 Task: Send the message to the host of Terlingua, Texas, US- Hello! I'm interested in your listing for 01/Dec/2023. Is it still available during that time?.
Action: Mouse moved to (368, 148)
Screenshot: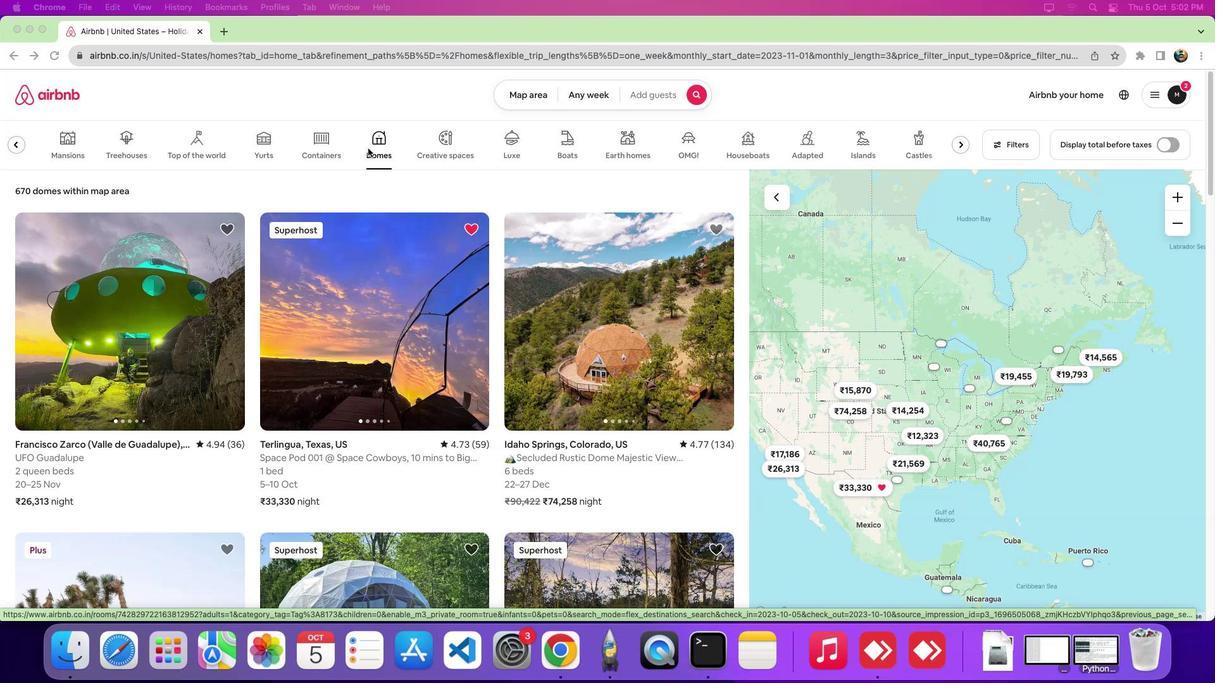 
Action: Mouse pressed left at (368, 148)
Screenshot: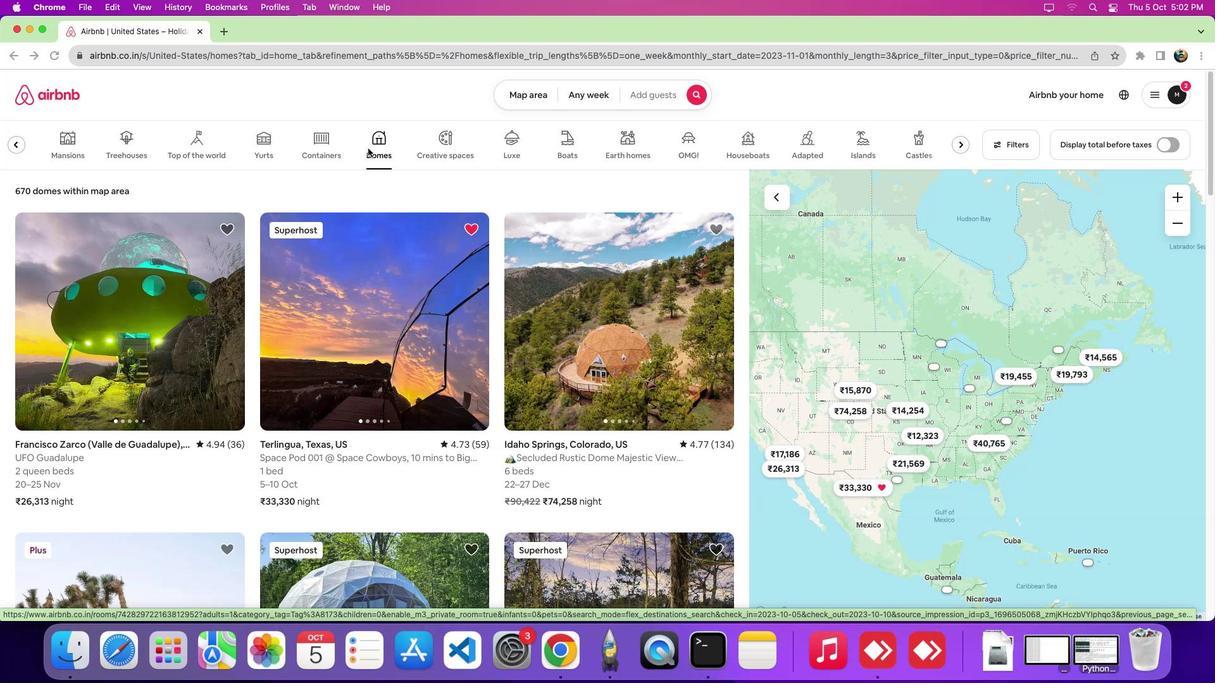 
Action: Mouse moved to (390, 345)
Screenshot: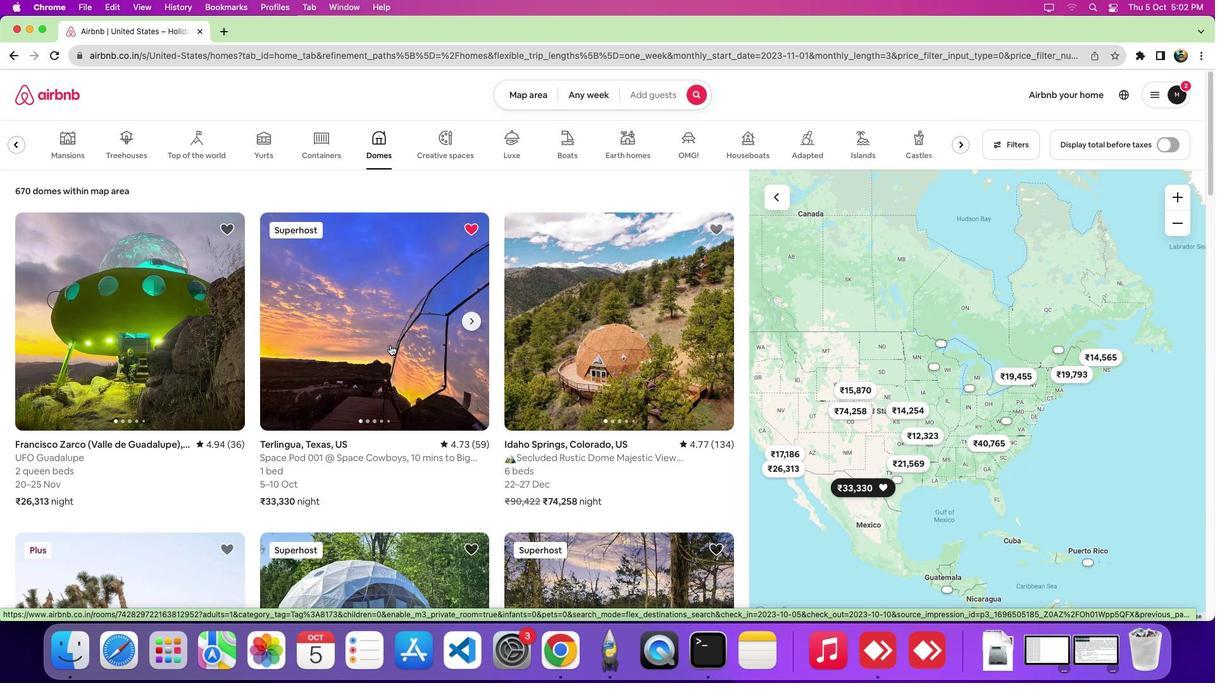 
Action: Mouse pressed left at (390, 345)
Screenshot: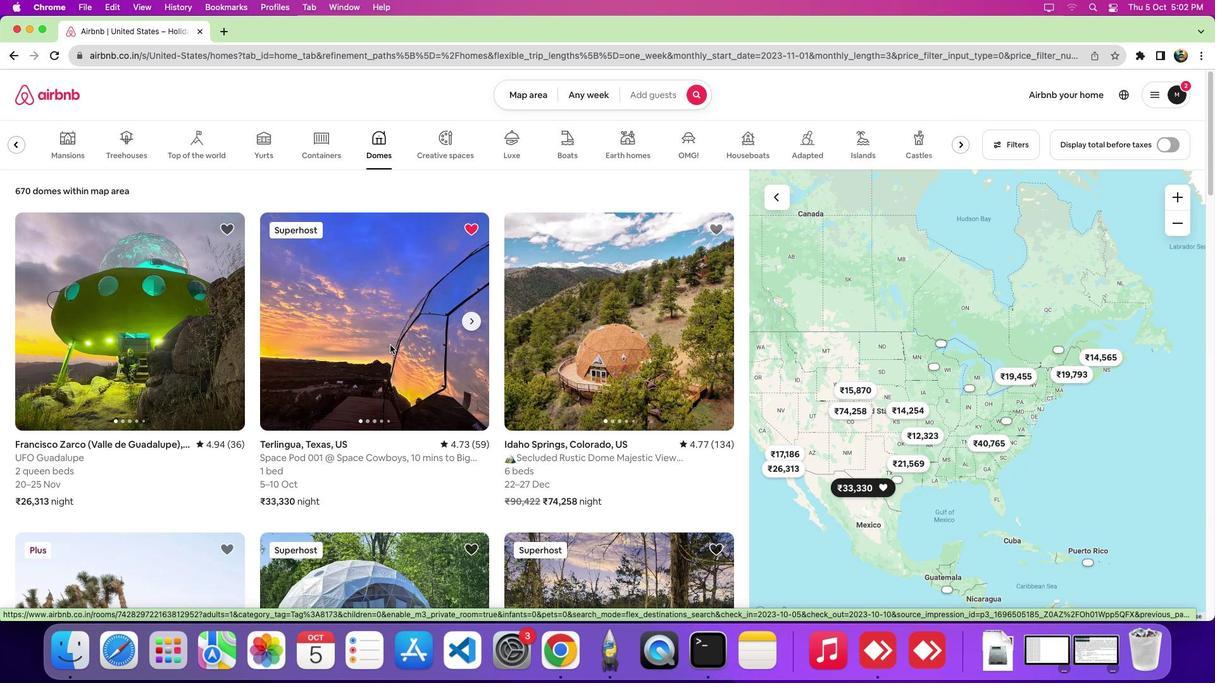 
Action: Mouse moved to (714, 330)
Screenshot: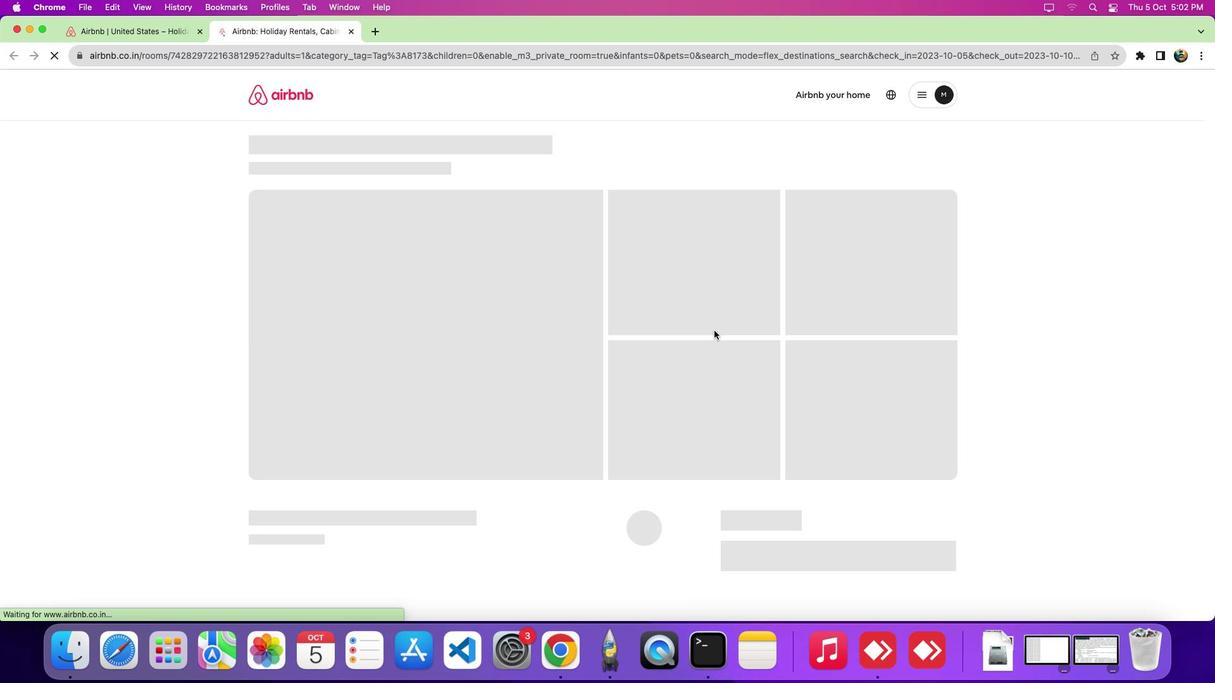 
Action: Mouse scrolled (714, 330) with delta (0, 0)
Screenshot: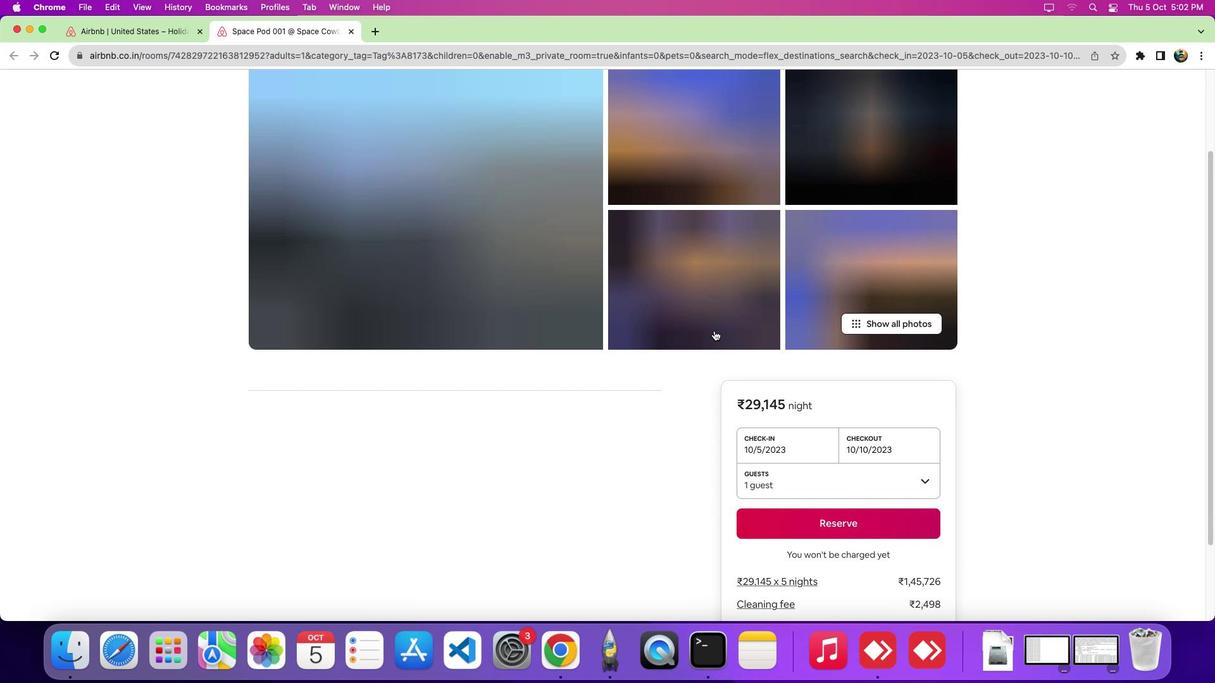 
Action: Mouse scrolled (714, 330) with delta (0, -1)
Screenshot: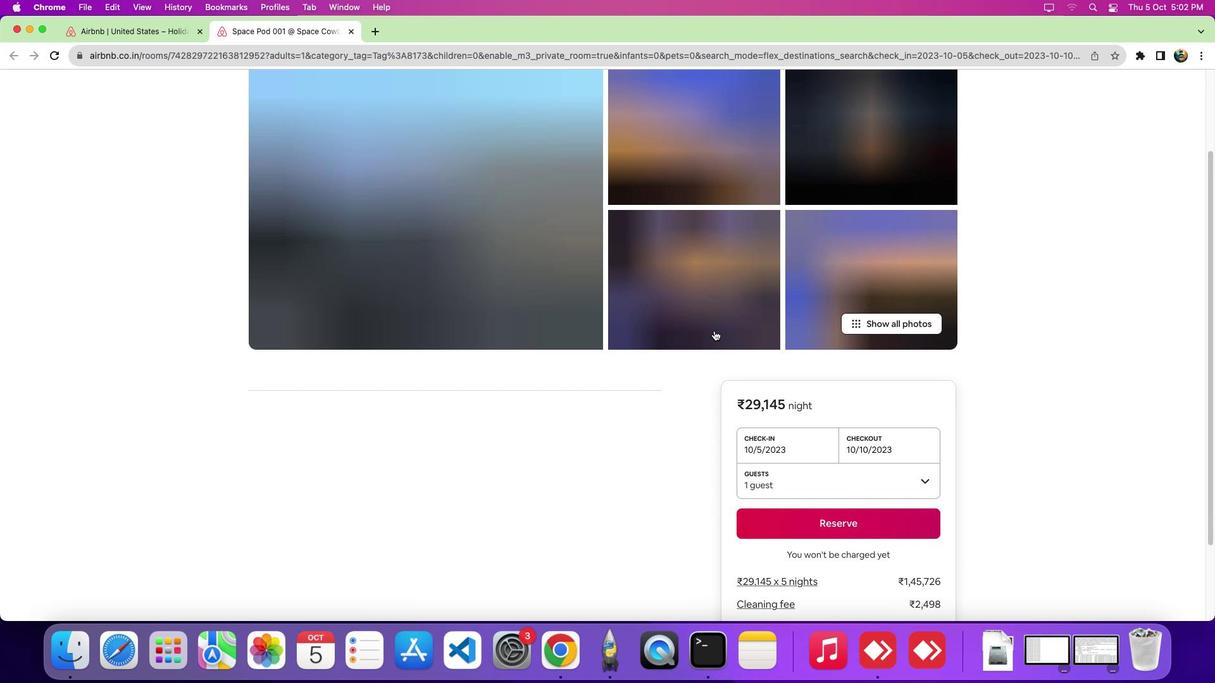 
Action: Mouse scrolled (714, 330) with delta (0, -5)
Screenshot: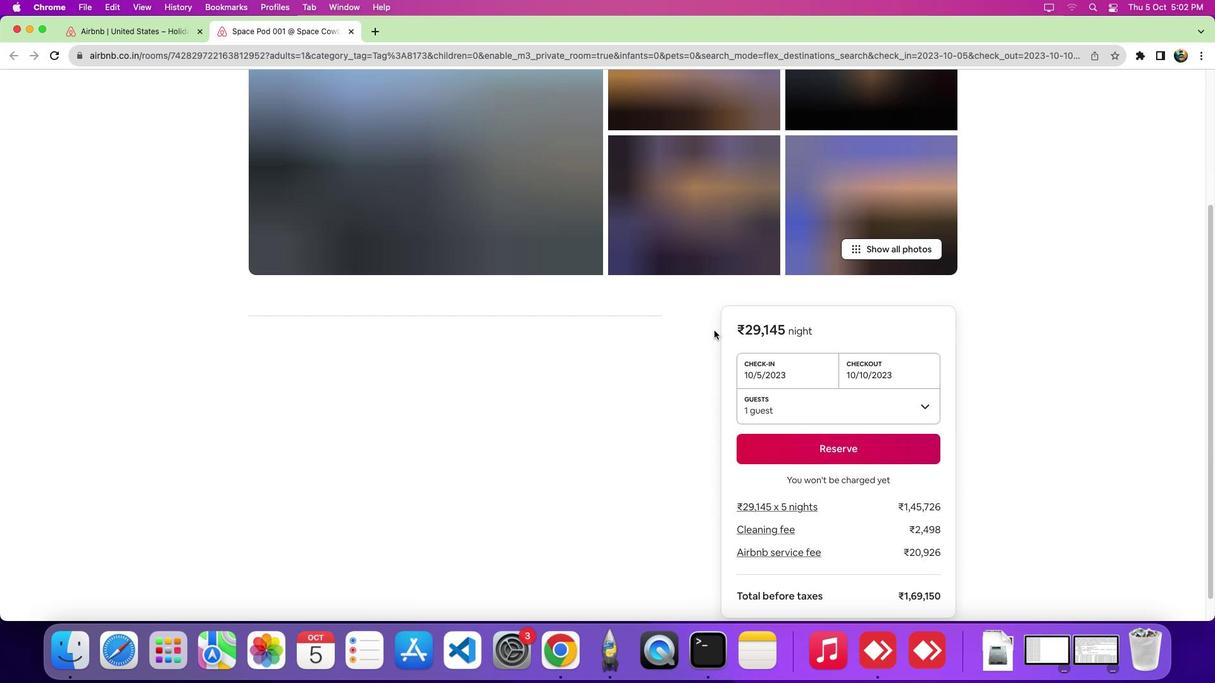 
Action: Mouse scrolled (714, 330) with delta (0, -8)
Screenshot: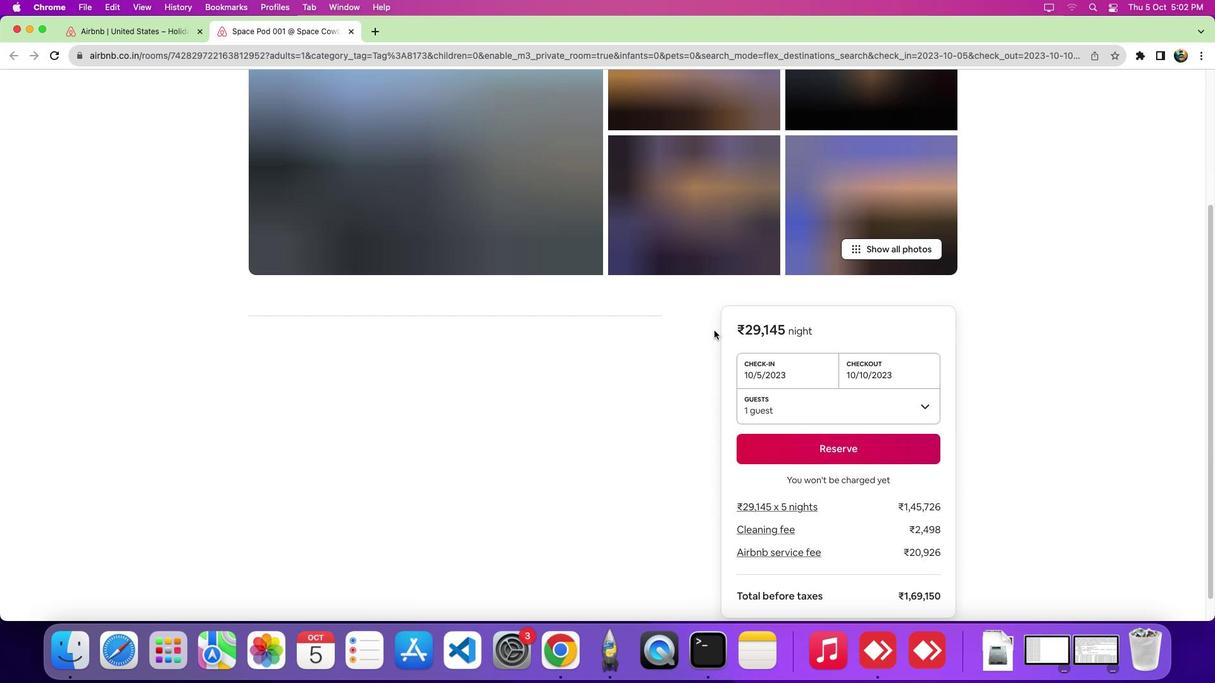
Action: Mouse scrolled (714, 330) with delta (0, -9)
Screenshot: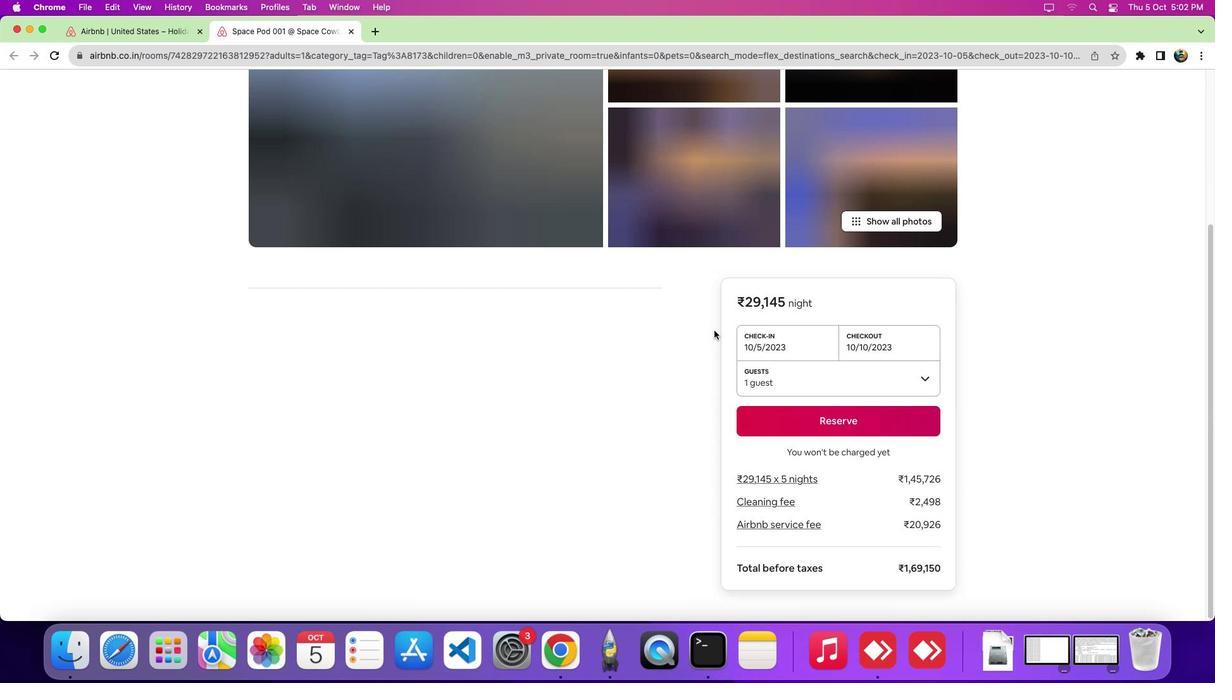 
Action: Mouse scrolled (714, 330) with delta (0, 0)
Screenshot: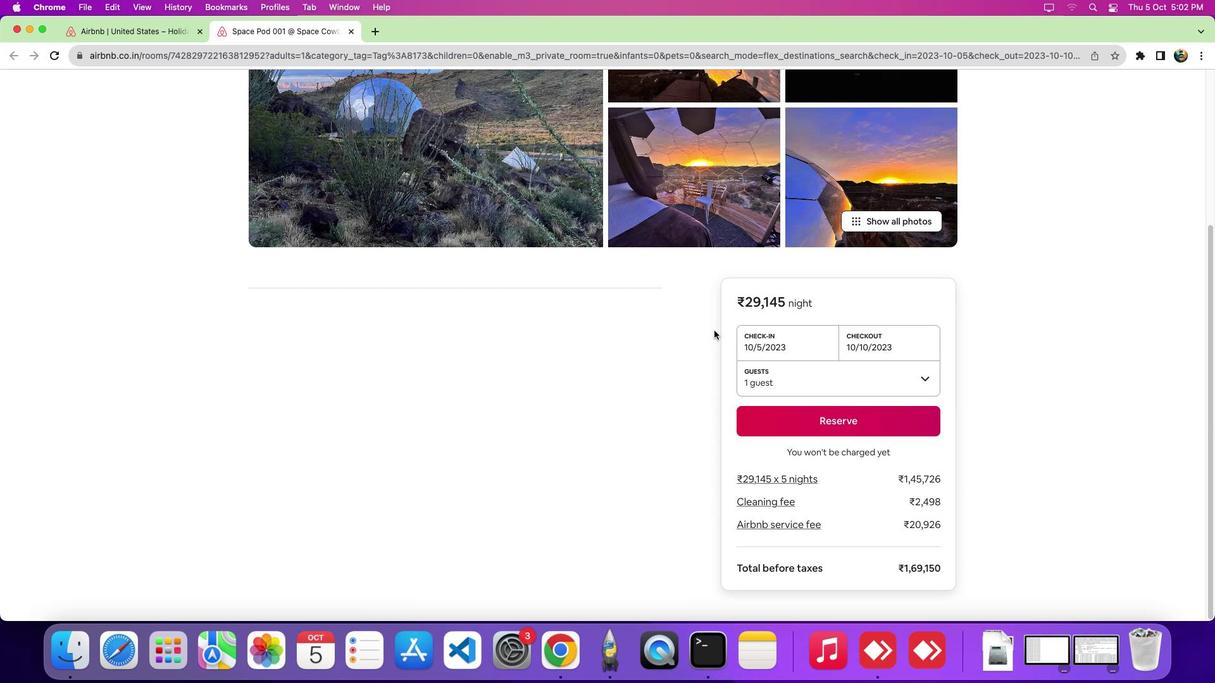
Action: Mouse scrolled (714, 330) with delta (0, -1)
Screenshot: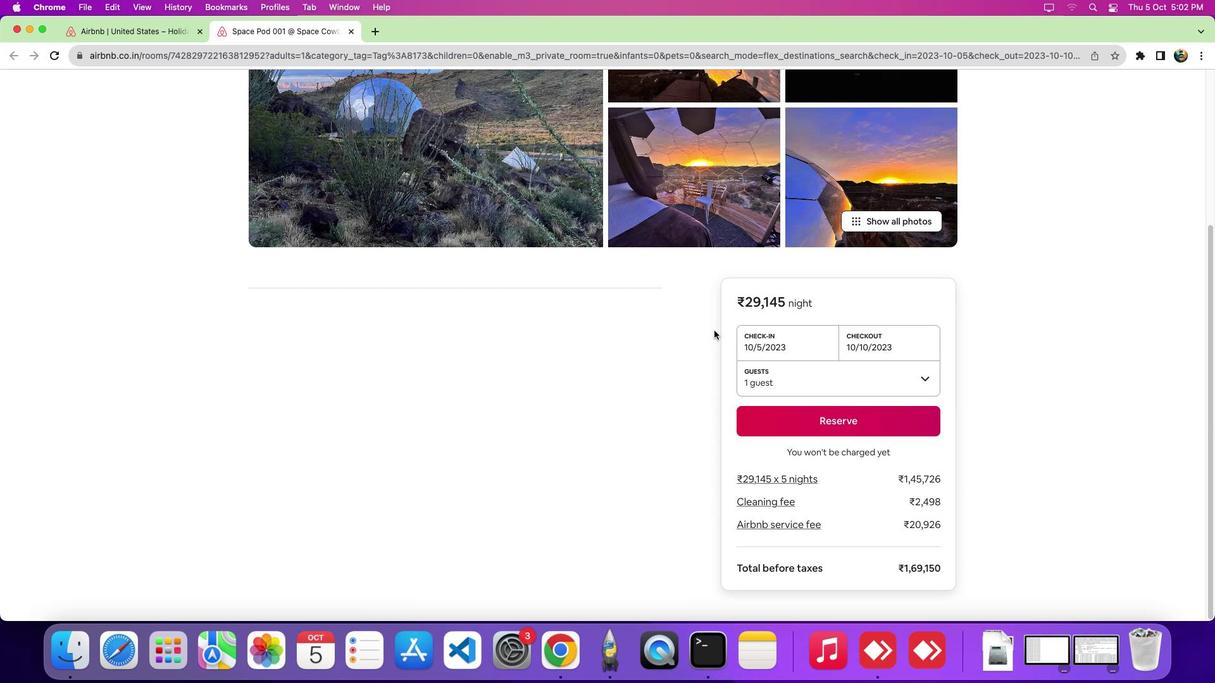 
Action: Mouse scrolled (714, 330) with delta (0, -6)
Screenshot: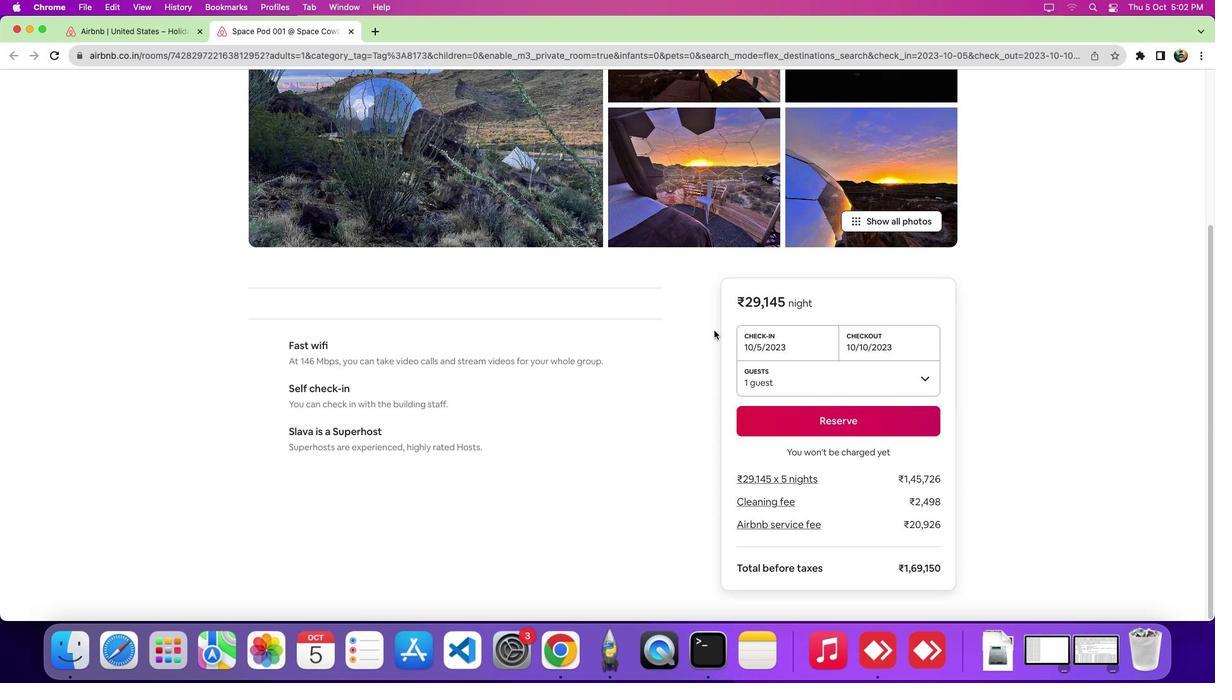 
Action: Mouse scrolled (714, 330) with delta (0, -8)
Screenshot: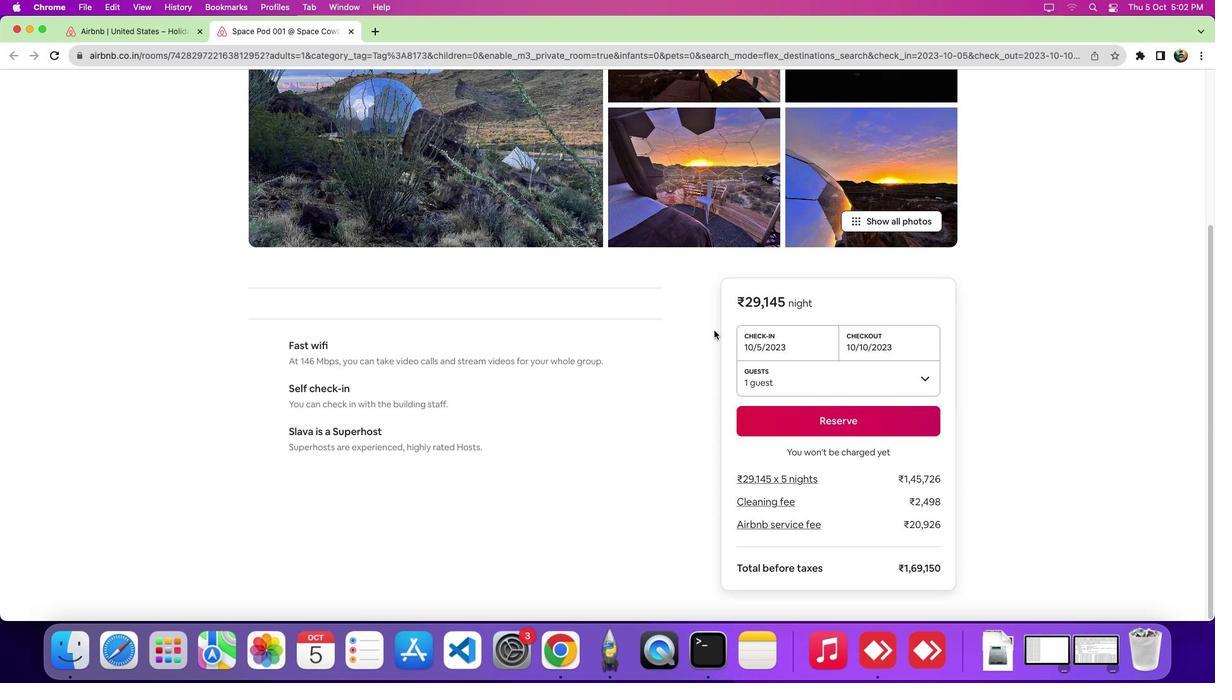 
Action: Mouse scrolled (714, 330) with delta (0, -9)
Screenshot: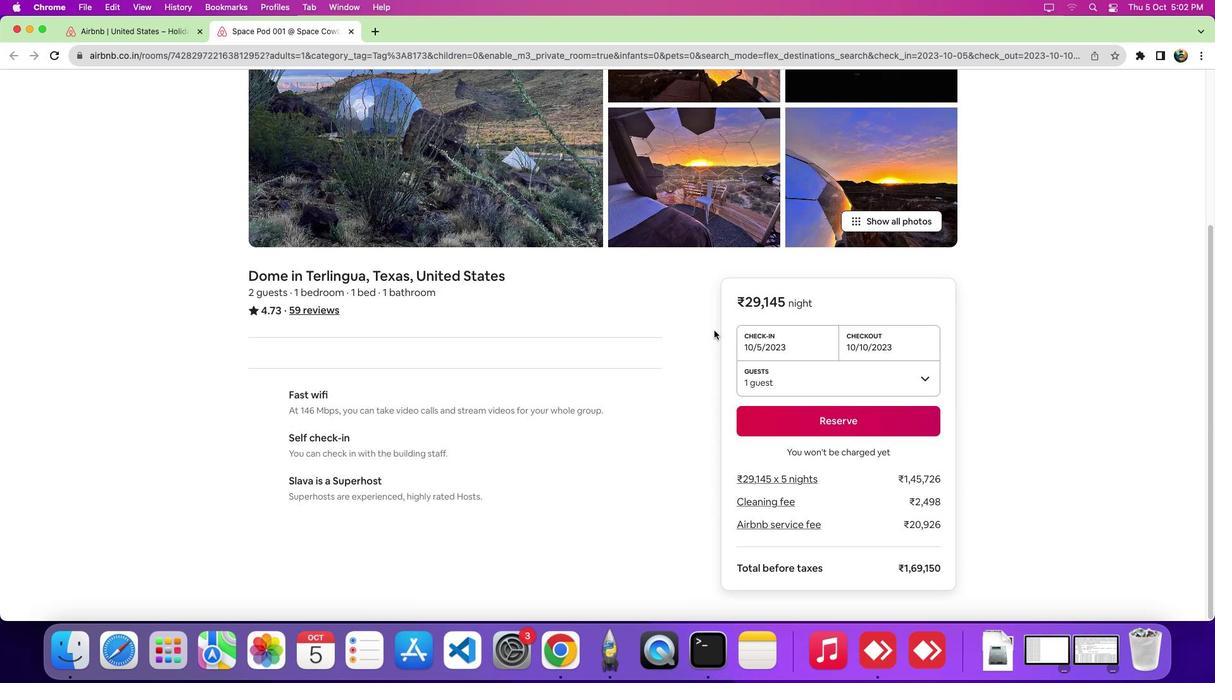 
Action: Mouse moved to (764, 376)
Screenshot: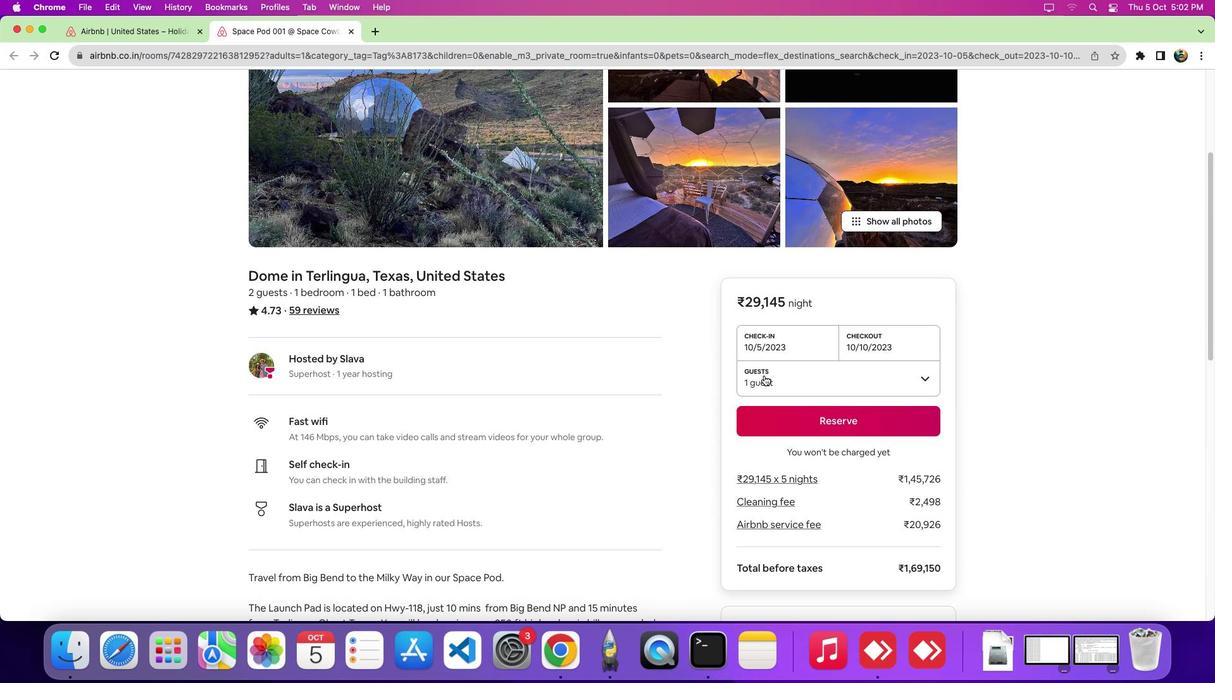 
Action: Mouse scrolled (764, 376) with delta (0, 0)
Screenshot: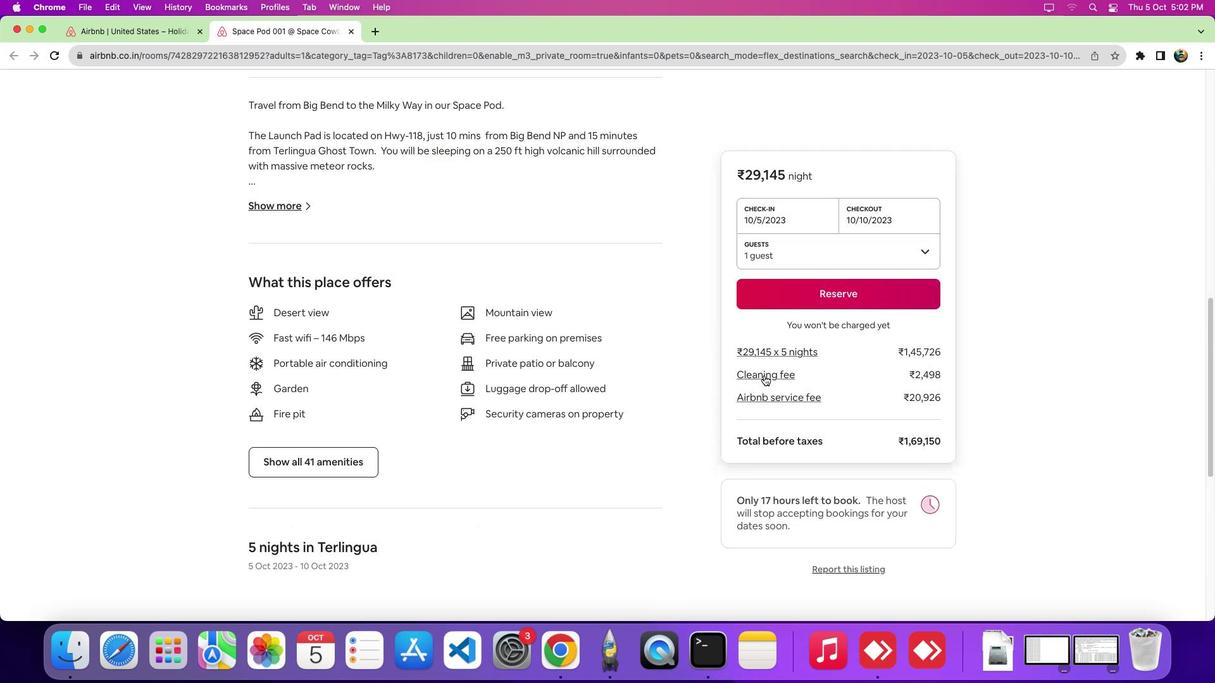 
Action: Mouse scrolled (764, 376) with delta (0, -1)
Screenshot: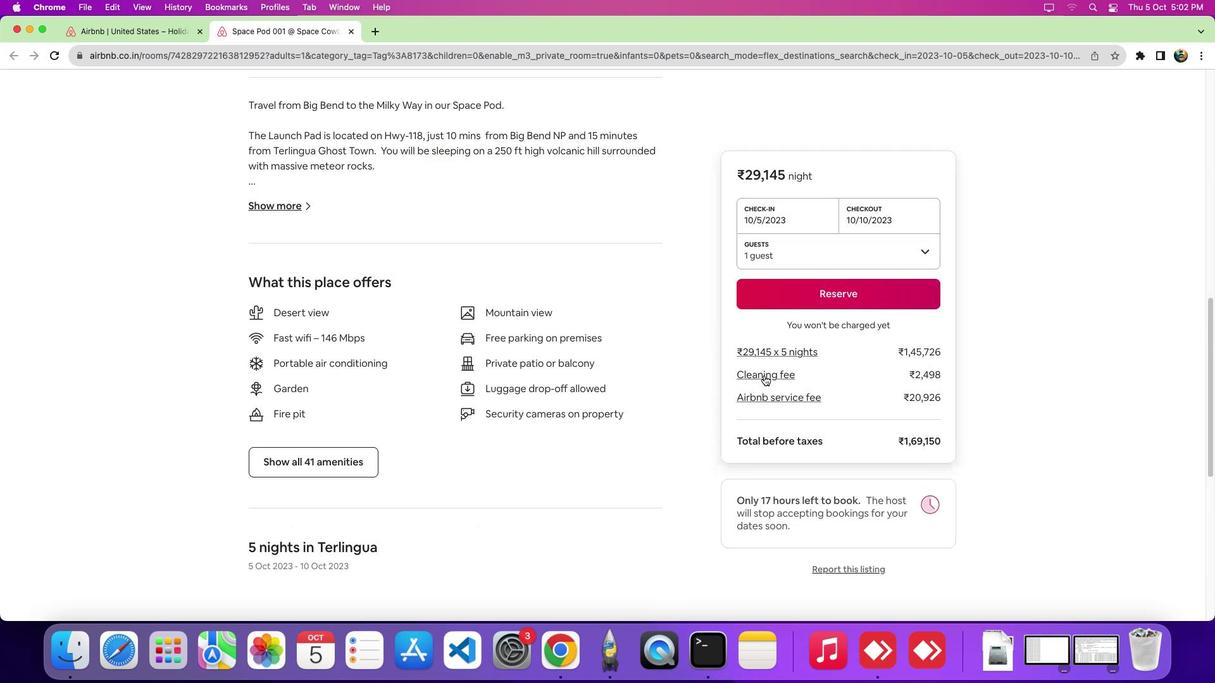 
Action: Mouse scrolled (764, 376) with delta (0, -6)
Screenshot: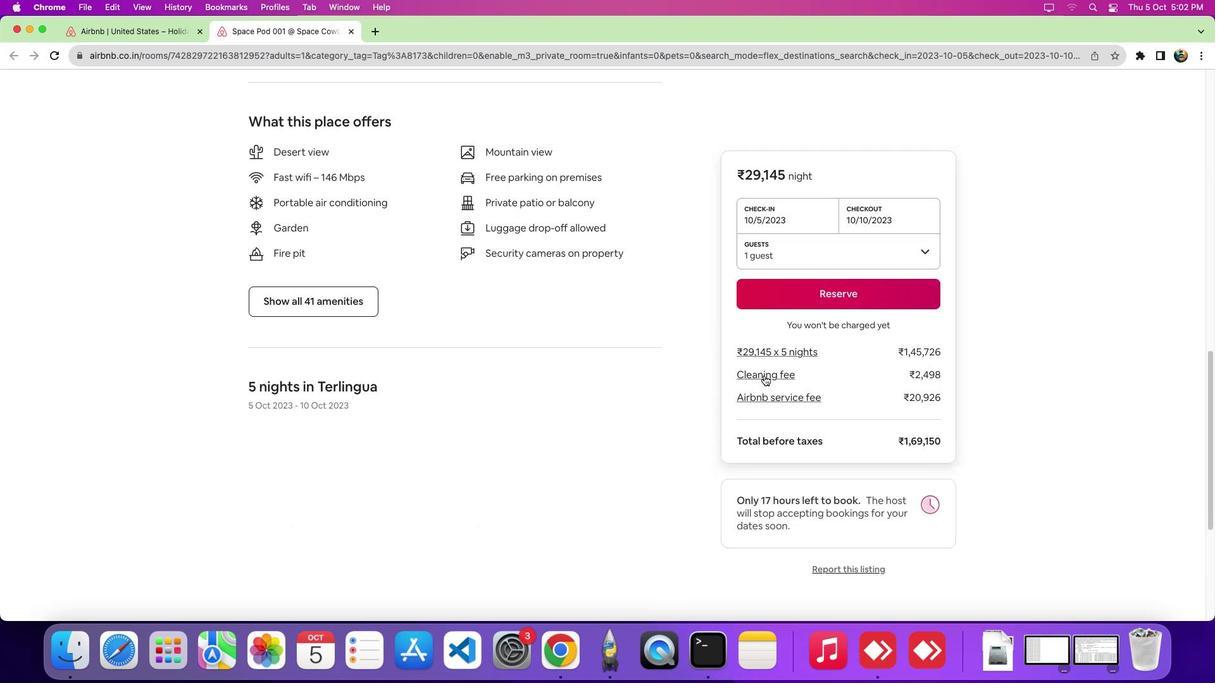 
Action: Mouse scrolled (764, 376) with delta (0, -8)
Screenshot: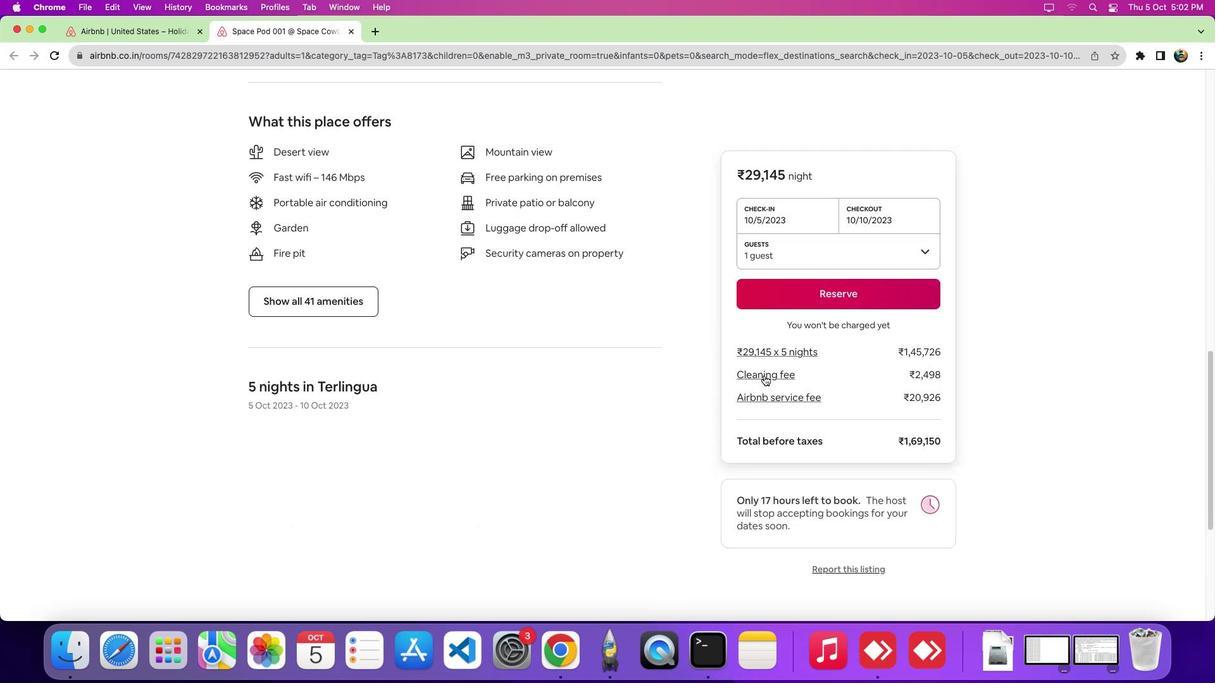 
Action: Mouse scrolled (764, 376) with delta (0, -9)
Screenshot: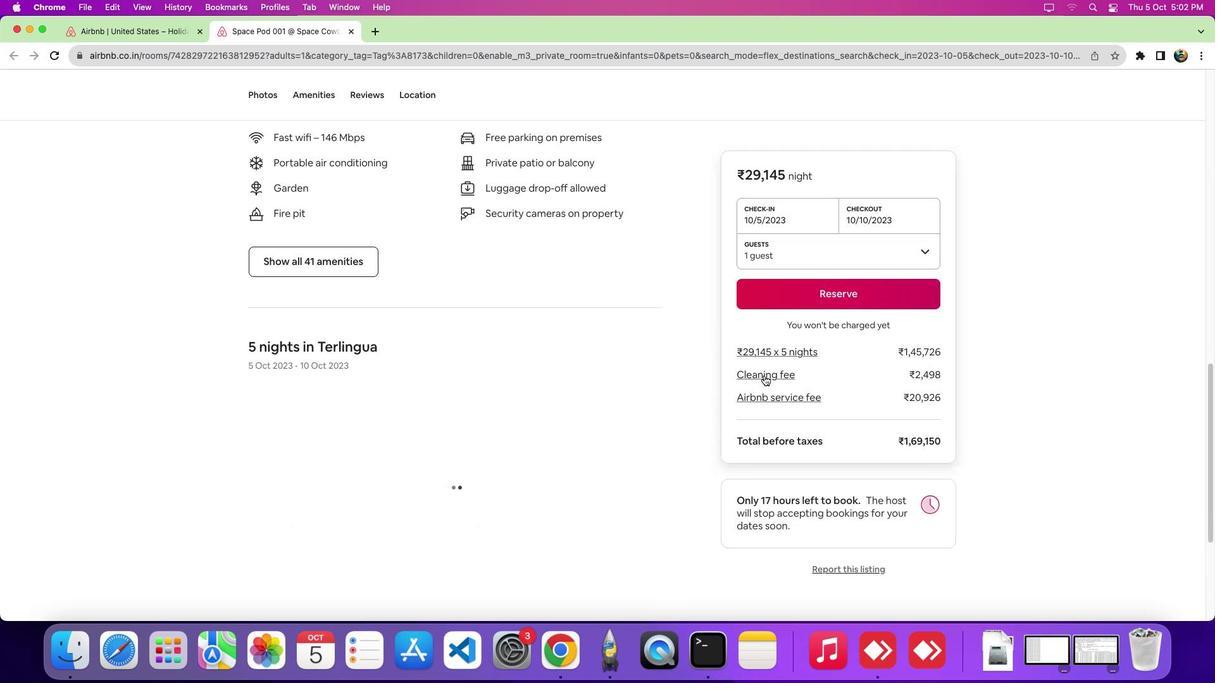 
Action: Mouse moved to (837, 383)
Screenshot: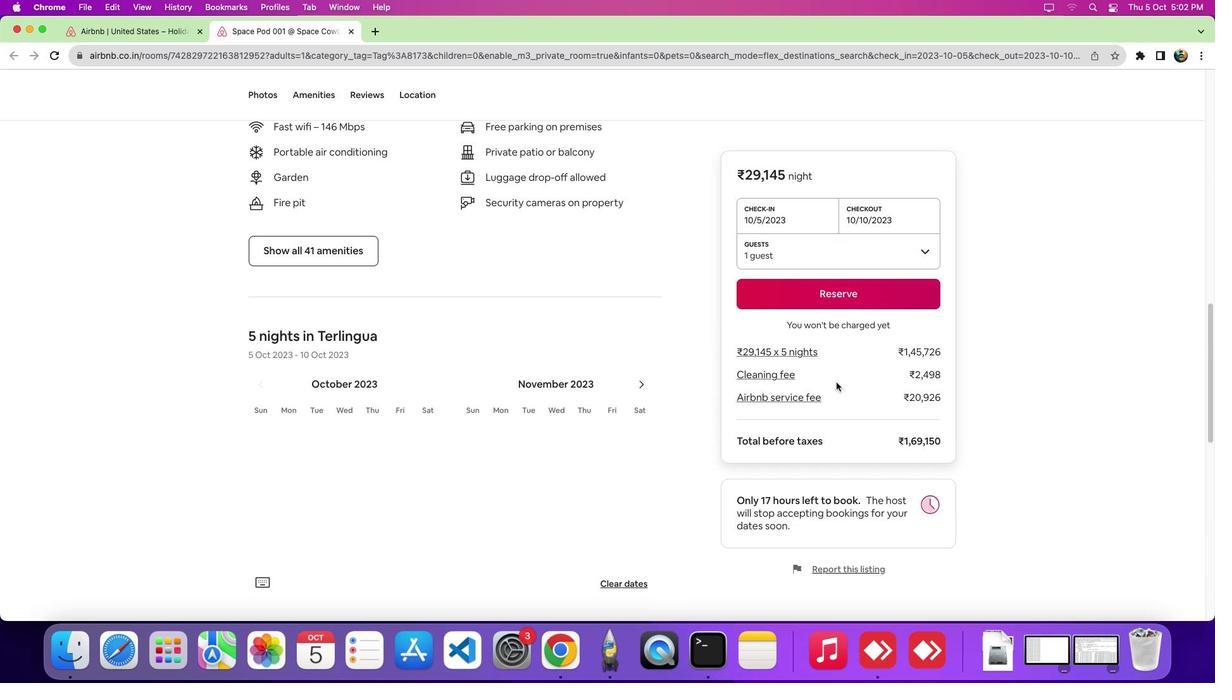 
Action: Mouse scrolled (837, 383) with delta (0, 0)
Screenshot: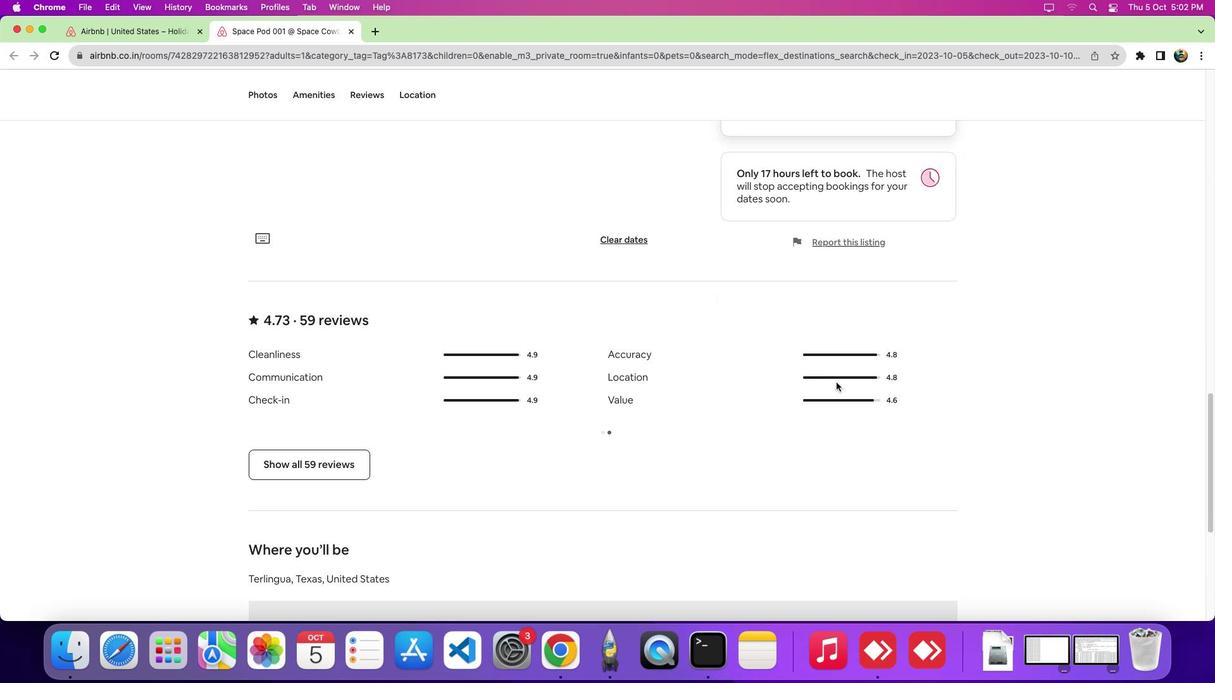 
Action: Mouse scrolled (837, 383) with delta (0, -1)
Screenshot: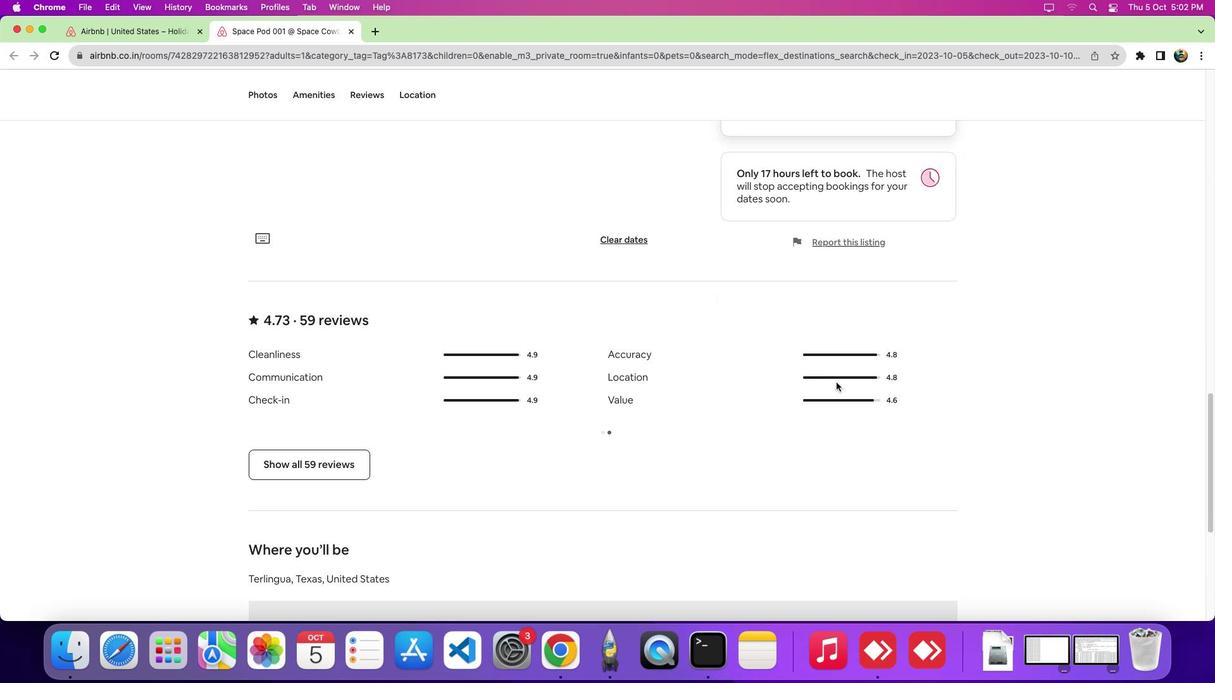 
Action: Mouse scrolled (837, 383) with delta (0, -5)
Screenshot: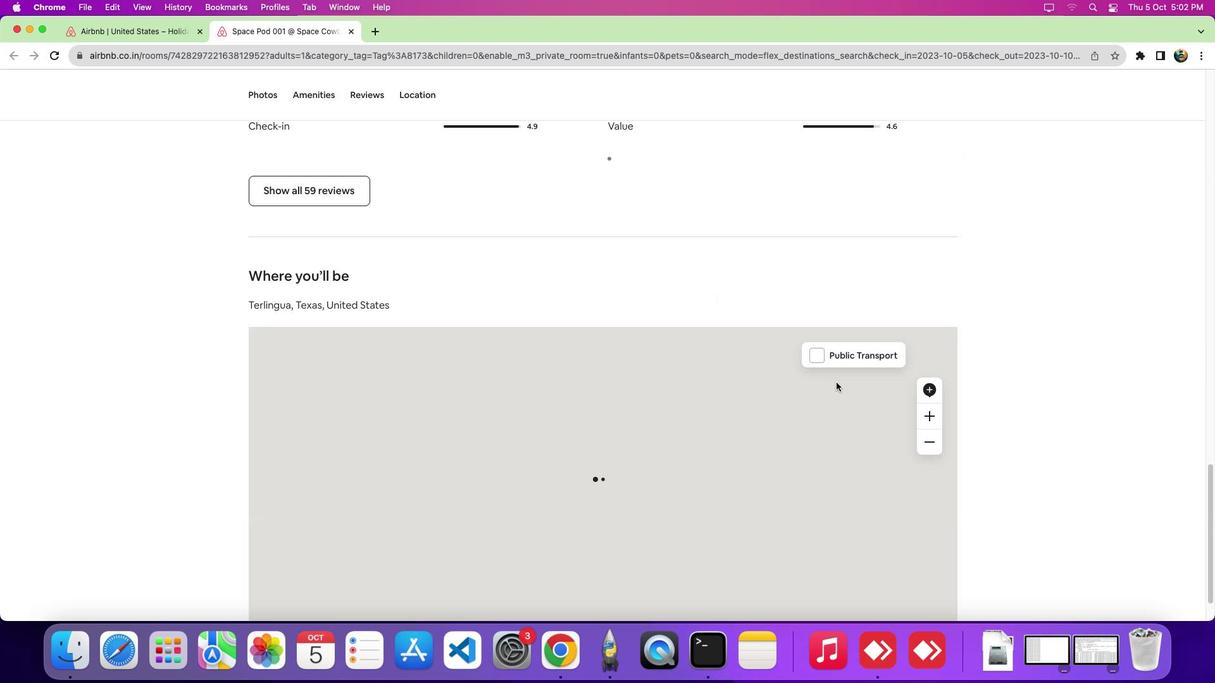 
Action: Mouse scrolled (837, 383) with delta (0, -8)
Screenshot: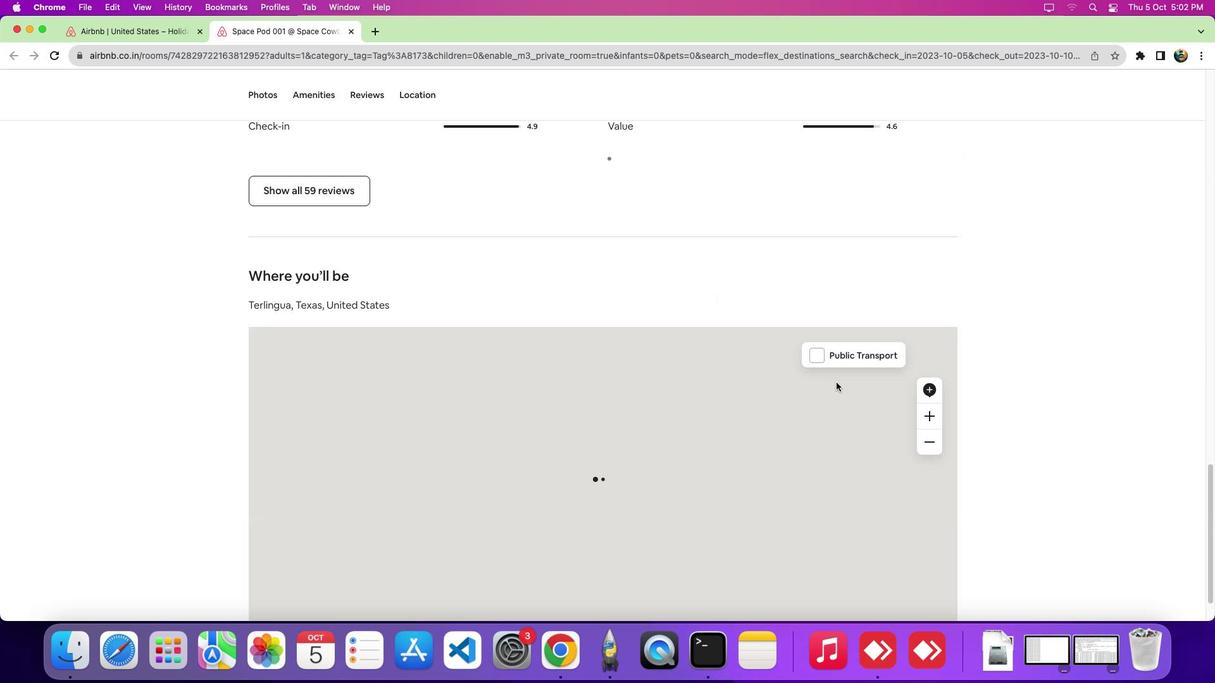 
Action: Mouse scrolled (837, 383) with delta (0, -9)
Screenshot: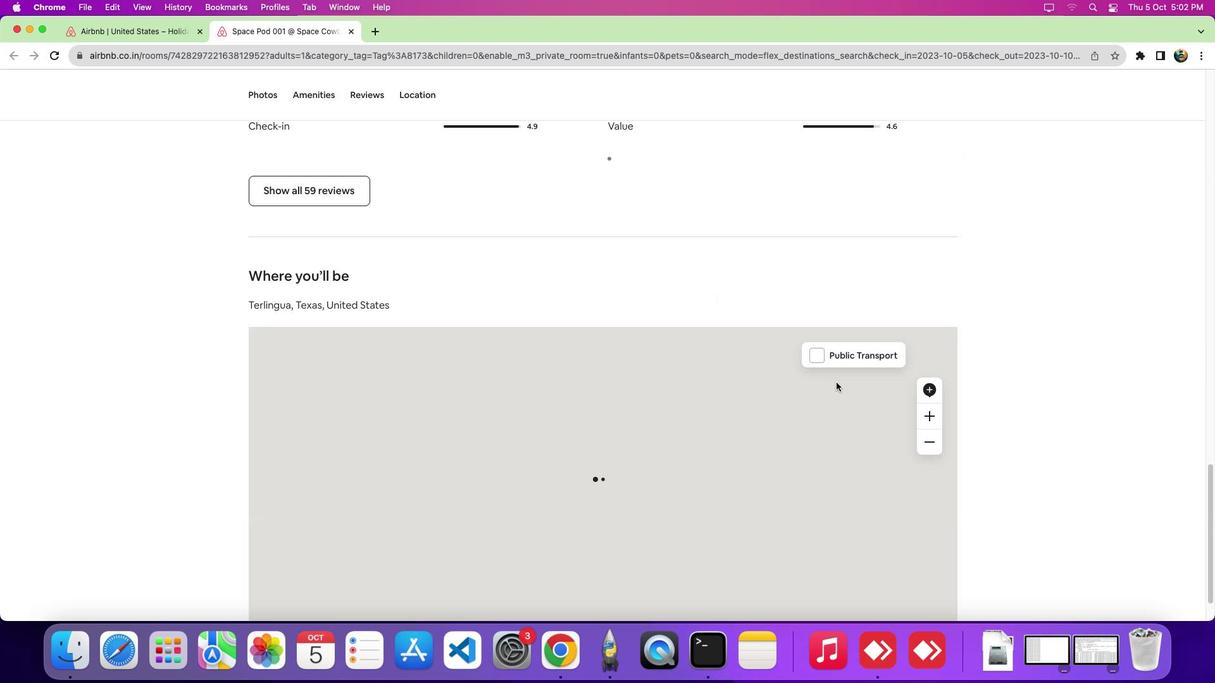 
Action: Mouse scrolled (837, 383) with delta (0, -10)
Screenshot: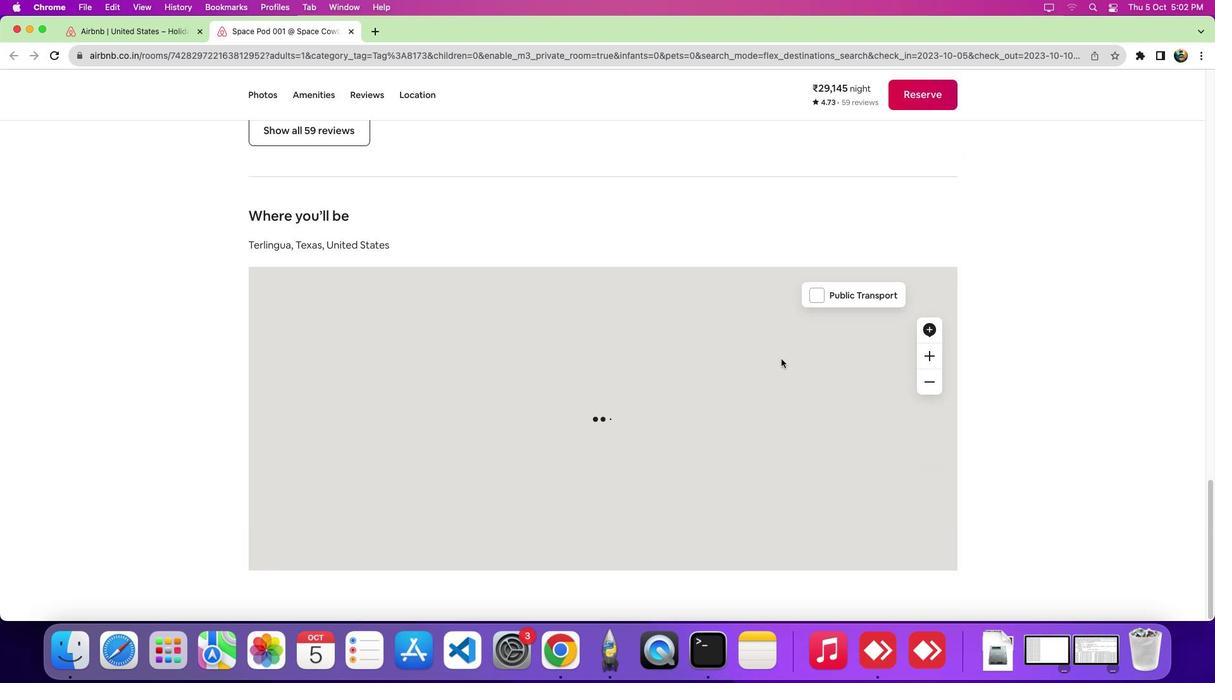 
Action: Mouse moved to (644, 399)
Screenshot: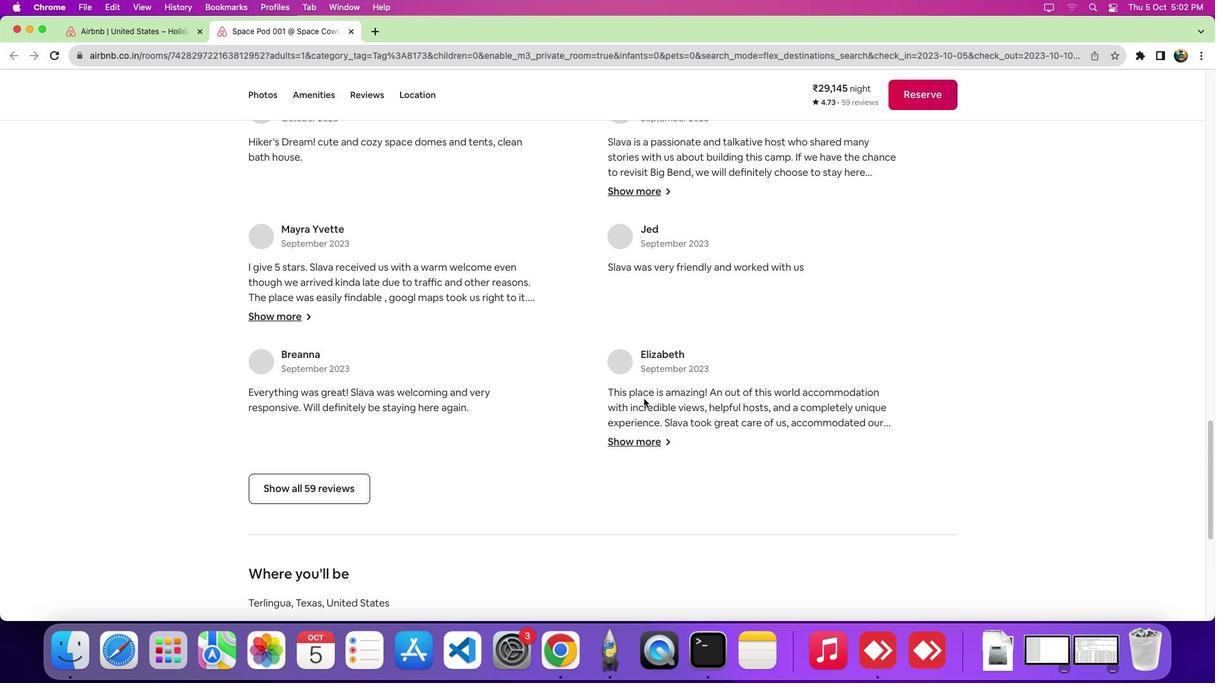 
Action: Mouse scrolled (644, 399) with delta (0, 0)
Screenshot: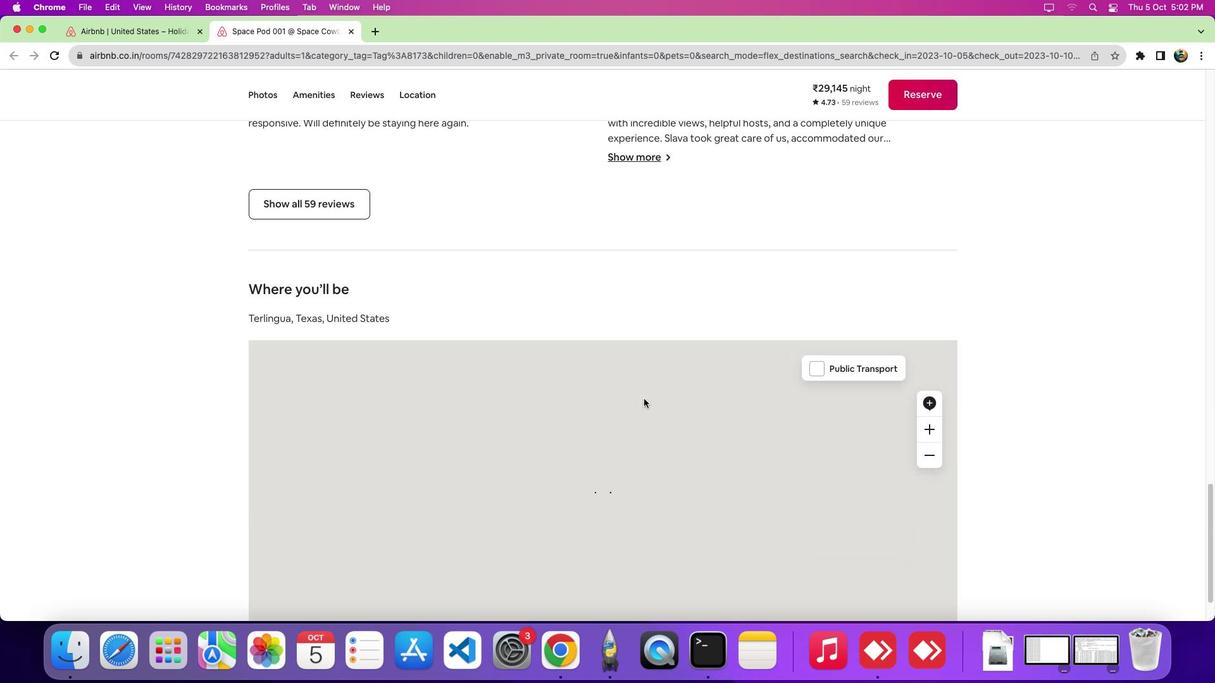 
Action: Mouse scrolled (644, 399) with delta (0, -1)
Screenshot: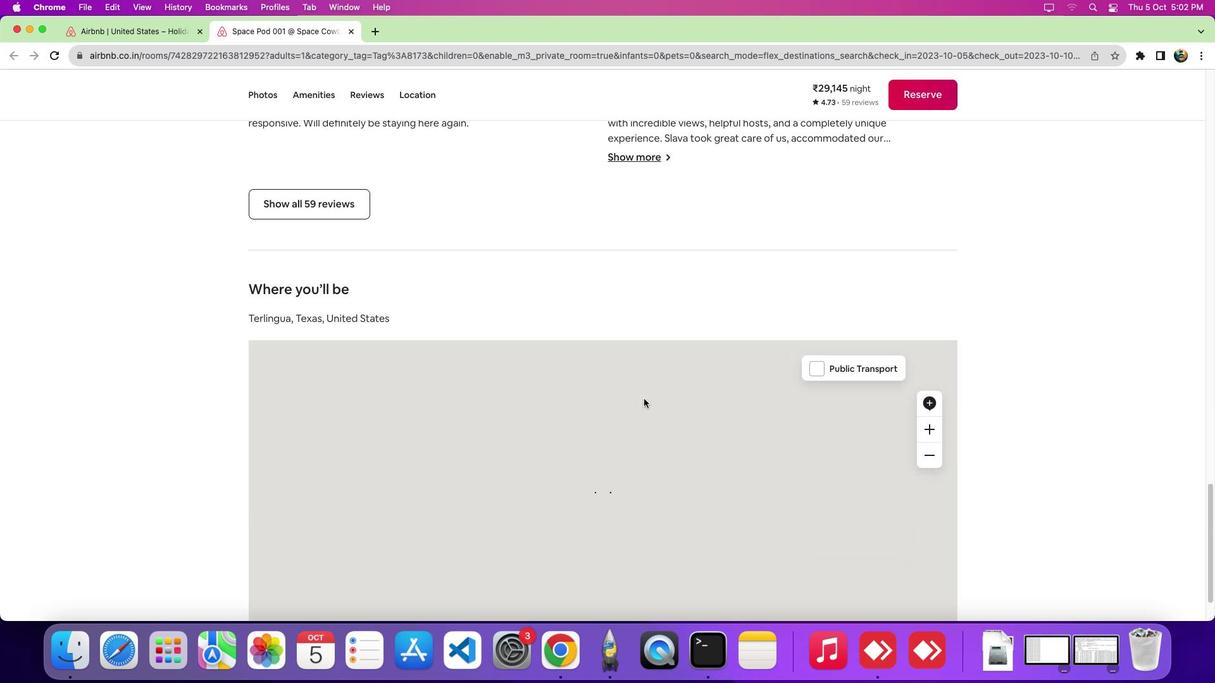 
Action: Mouse scrolled (644, 399) with delta (0, -5)
Screenshot: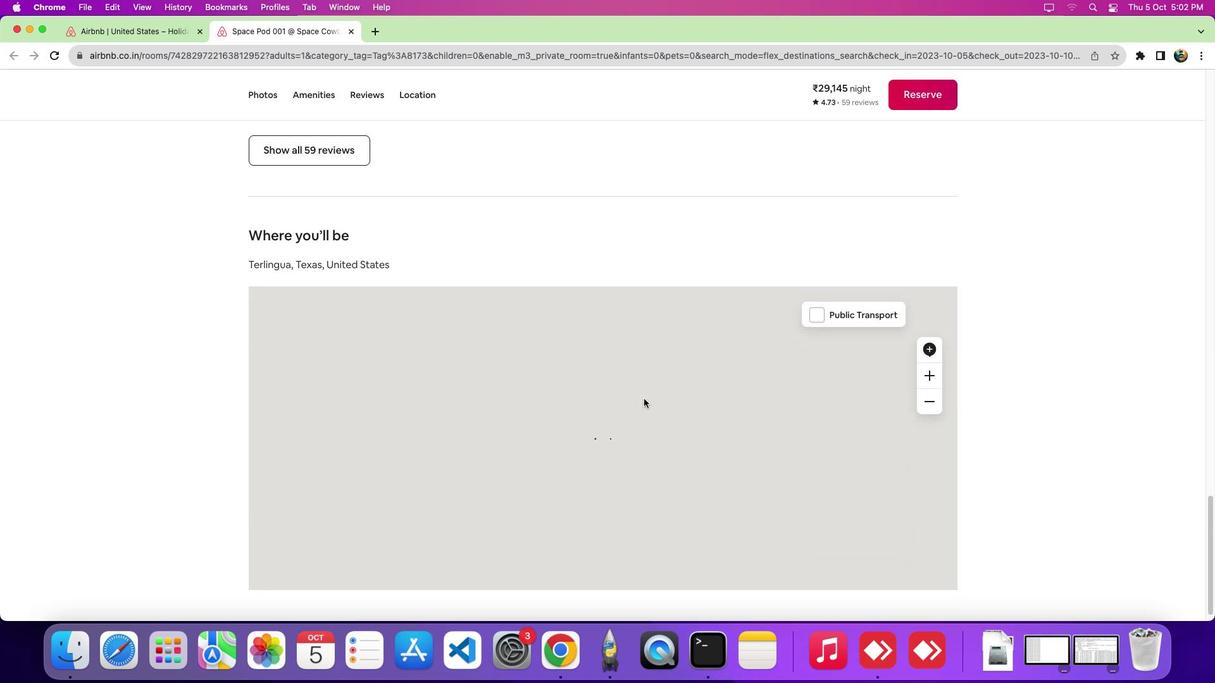 
Action: Mouse scrolled (644, 399) with delta (0, -8)
Screenshot: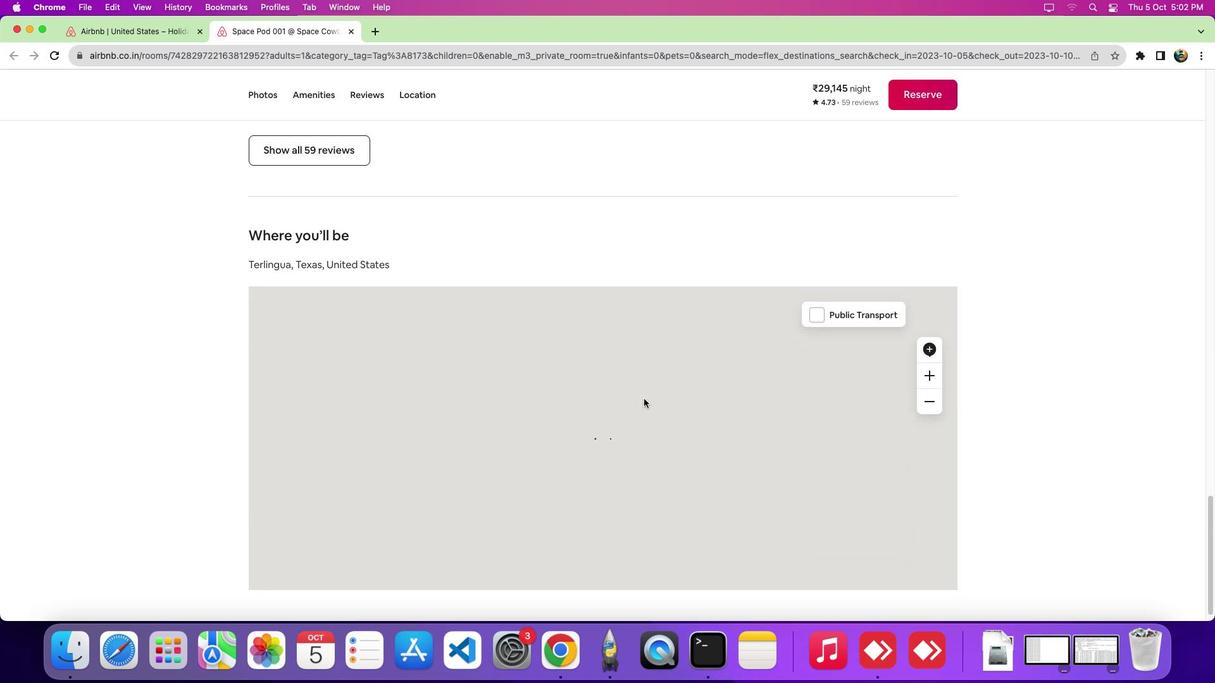 
Action: Mouse scrolled (644, 399) with delta (0, -8)
Screenshot: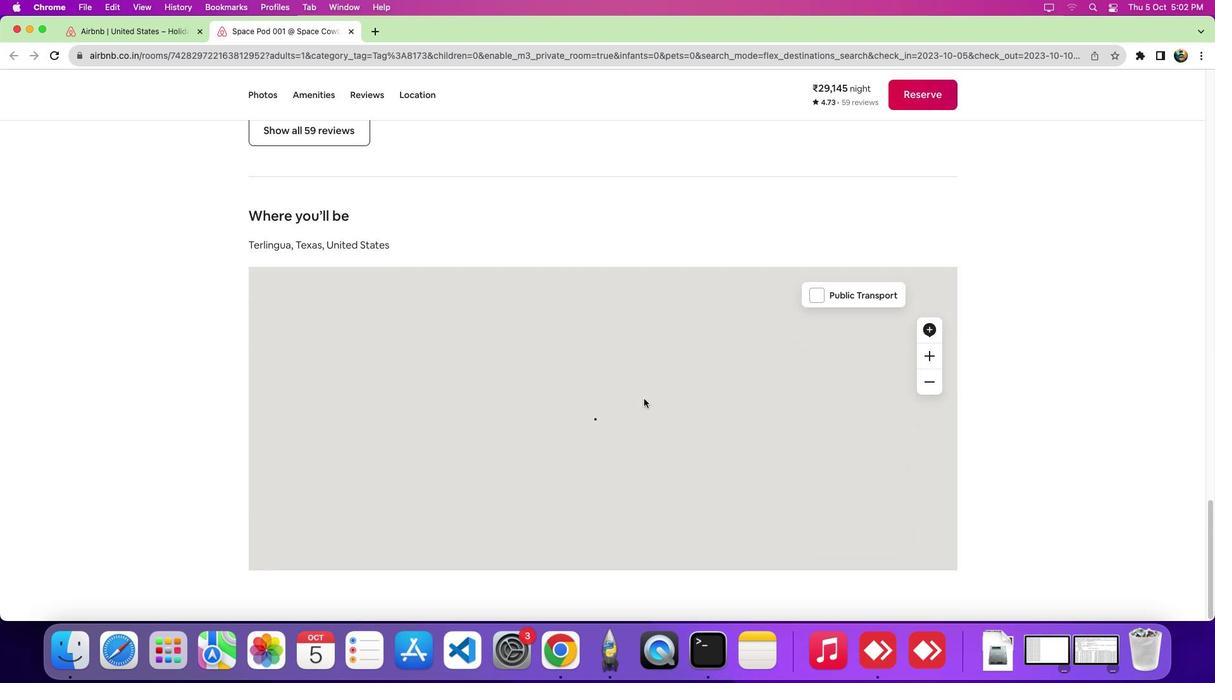 
Action: Mouse scrolled (644, 399) with delta (0, 0)
Screenshot: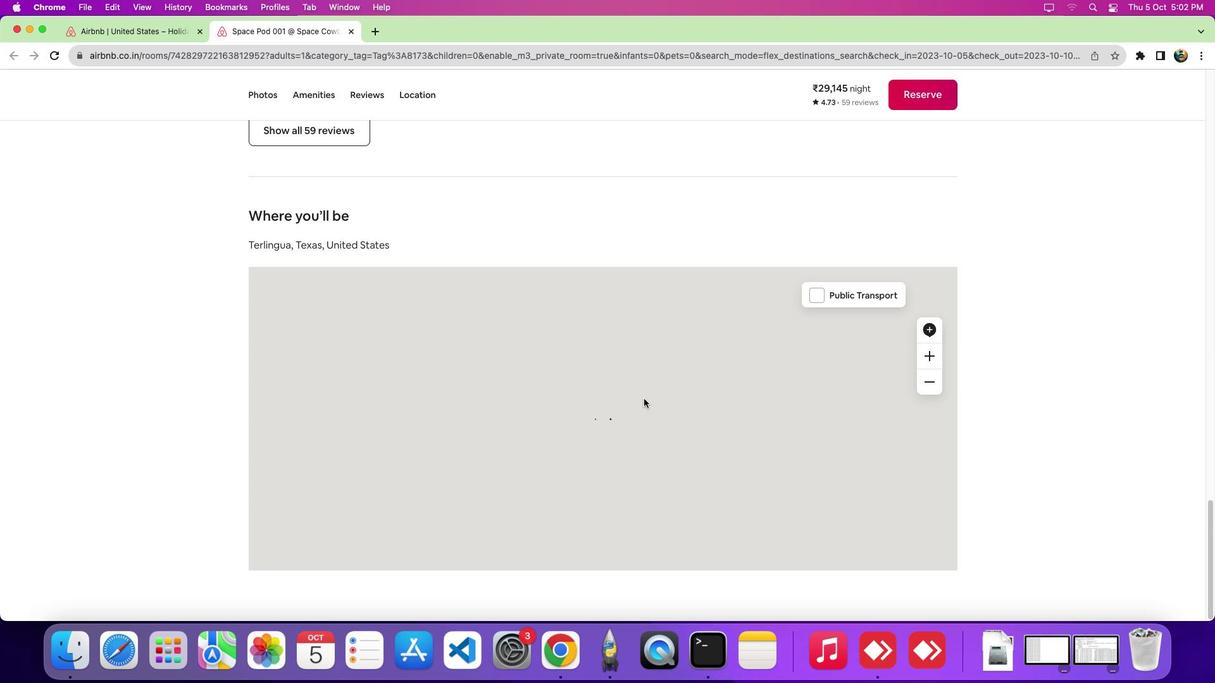 
Action: Mouse scrolled (644, 399) with delta (0, 0)
Screenshot: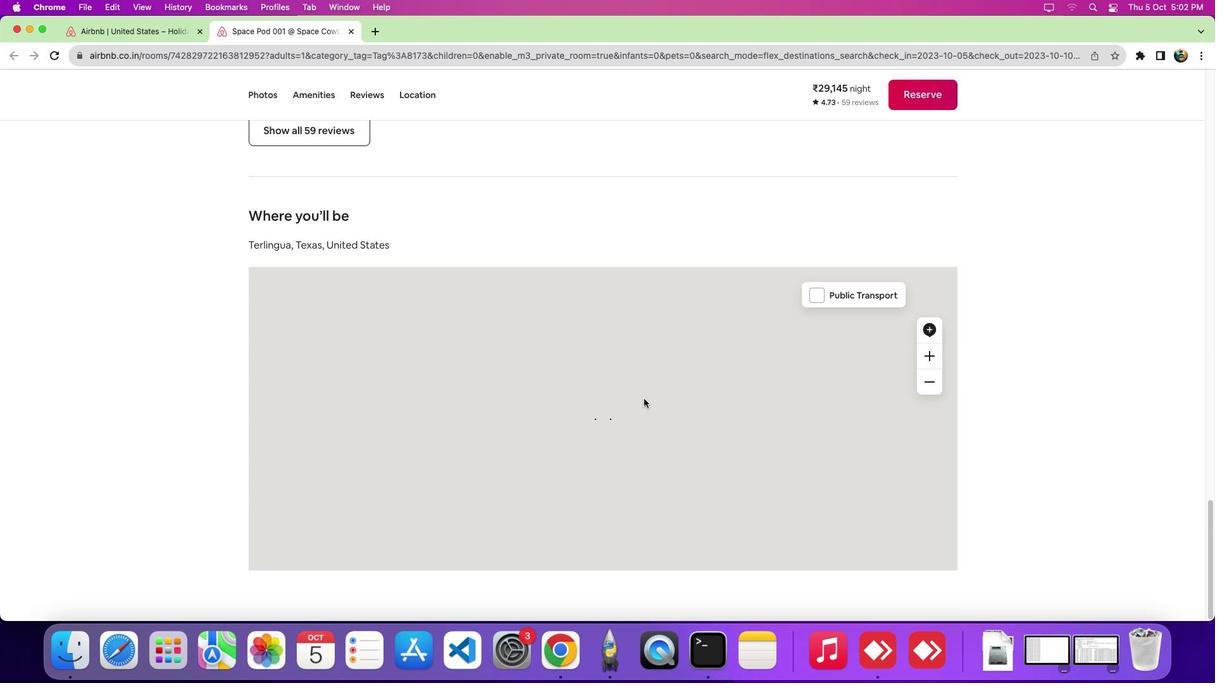 
Action: Mouse scrolled (644, 399) with delta (0, -5)
Screenshot: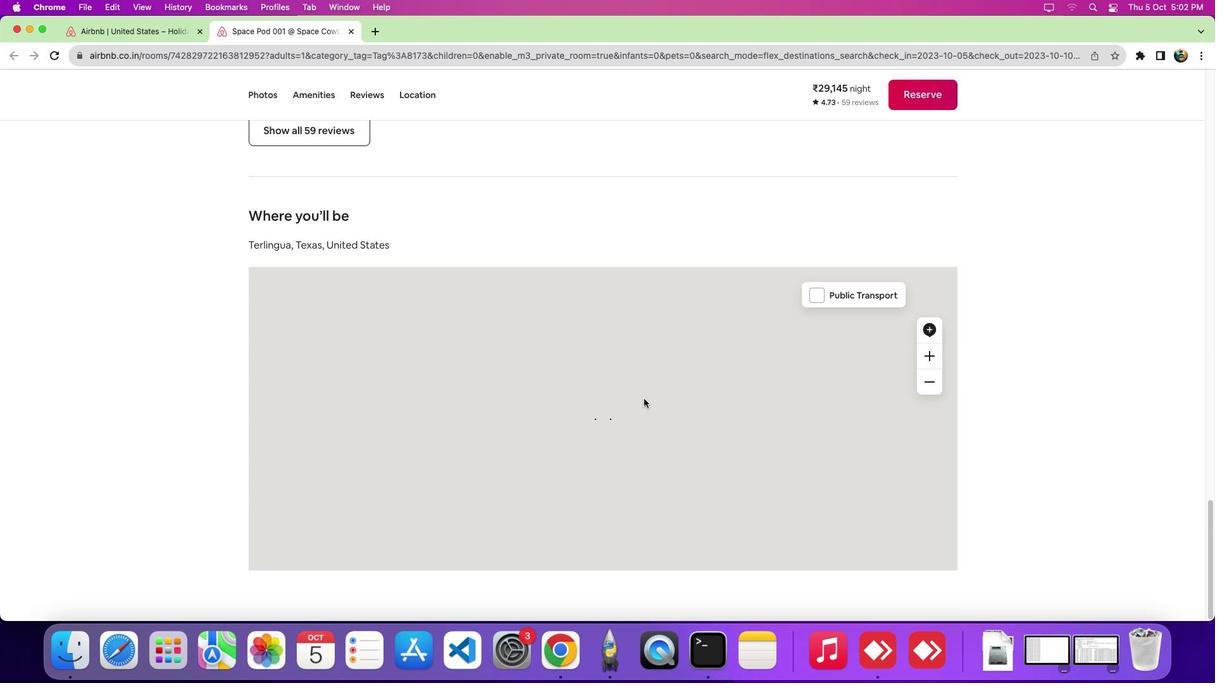 
Action: Mouse scrolled (644, 399) with delta (0, -7)
Screenshot: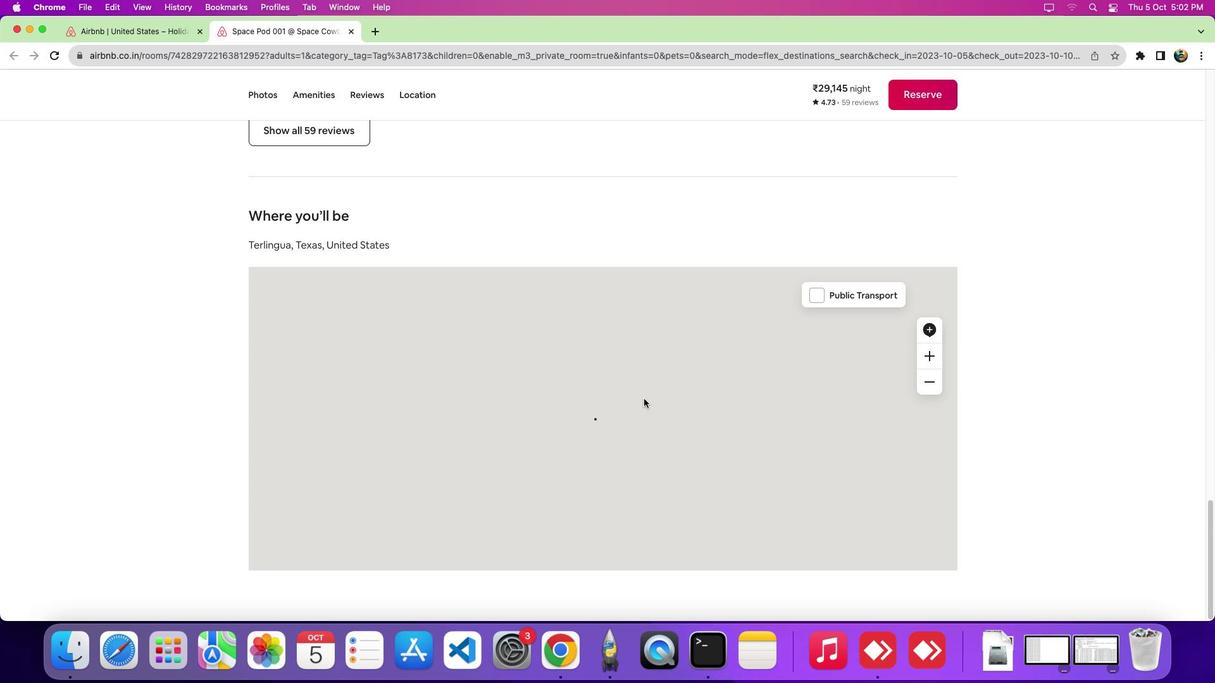
Action: Mouse moved to (618, 470)
Screenshot: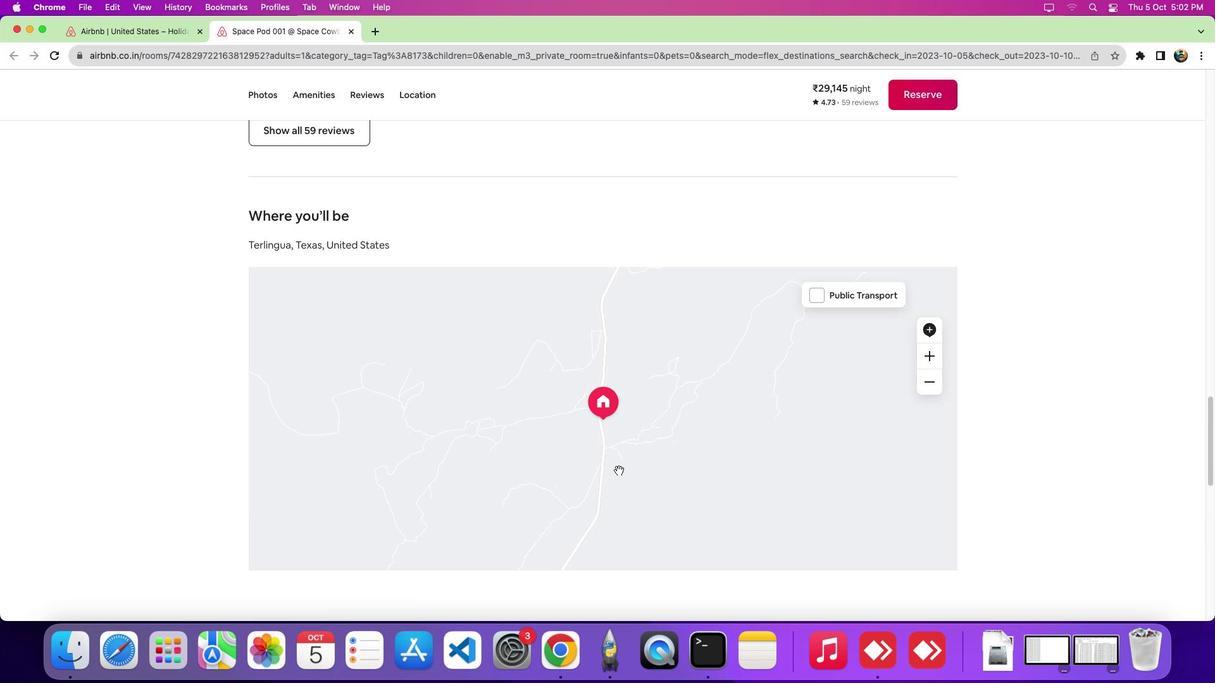 
Action: Mouse scrolled (618, 470) with delta (0, 0)
Screenshot: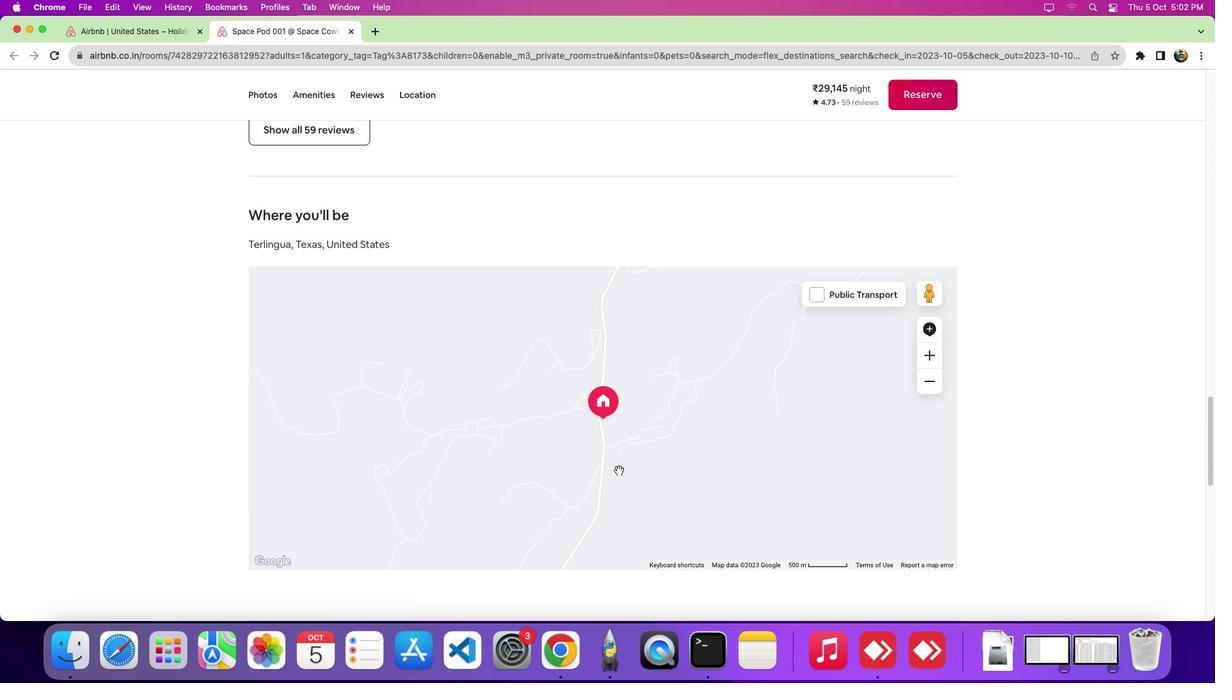 
Action: Mouse scrolled (618, 470) with delta (0, 0)
Screenshot: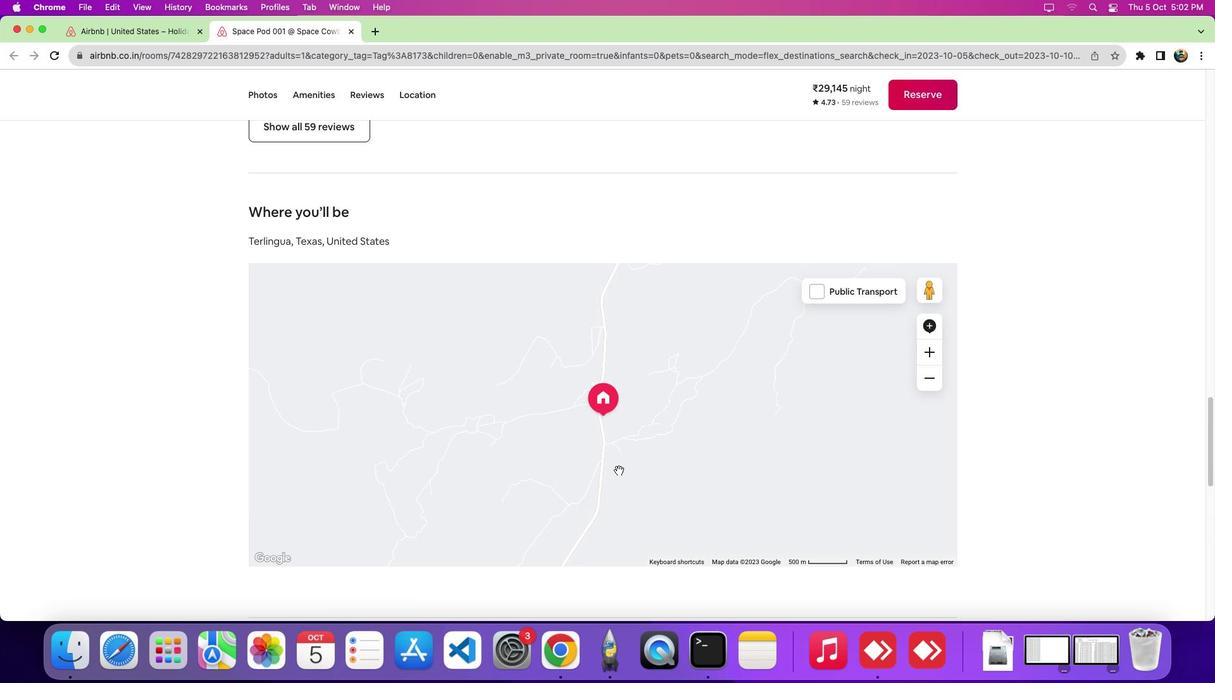 
Action: Mouse scrolled (618, 470) with delta (0, 0)
Screenshot: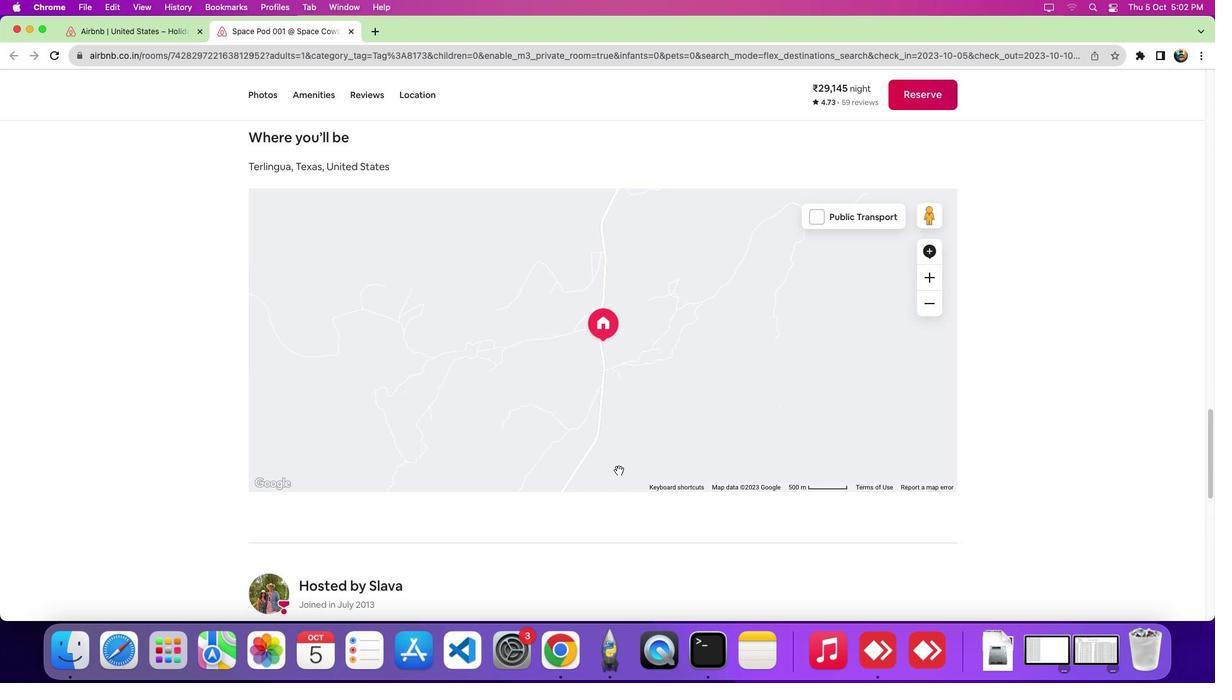 
Action: Mouse scrolled (618, 470) with delta (0, 0)
Screenshot: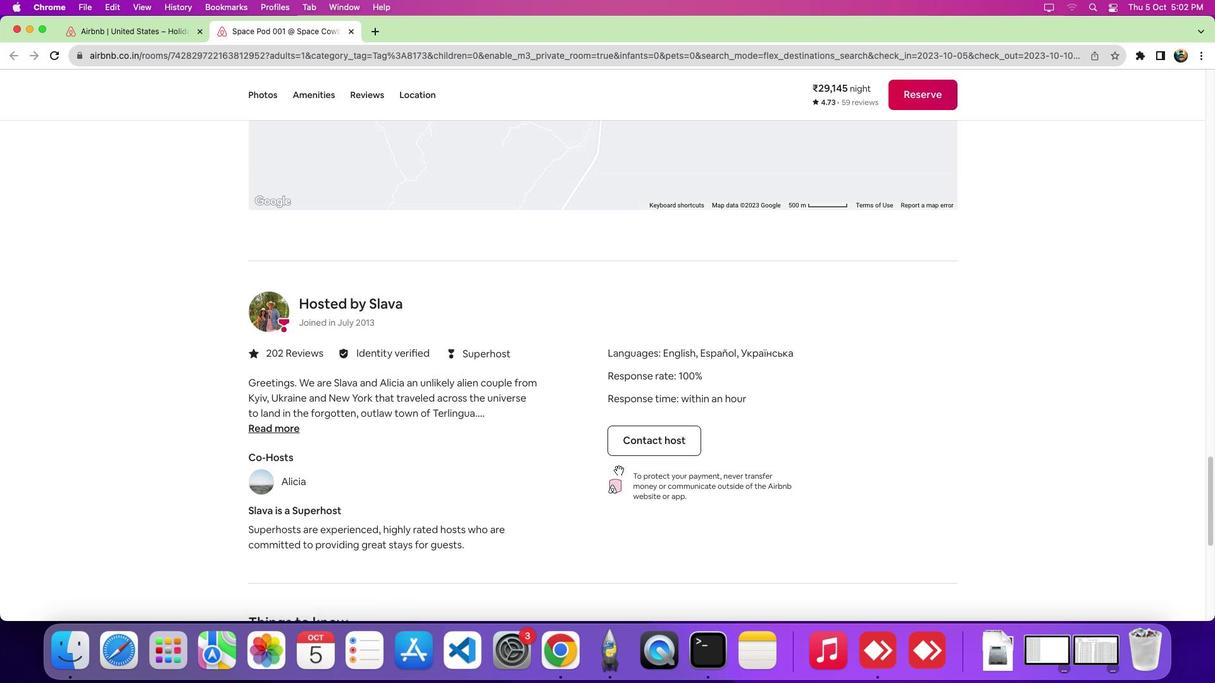 
Action: Mouse scrolled (618, 470) with delta (0, -5)
Screenshot: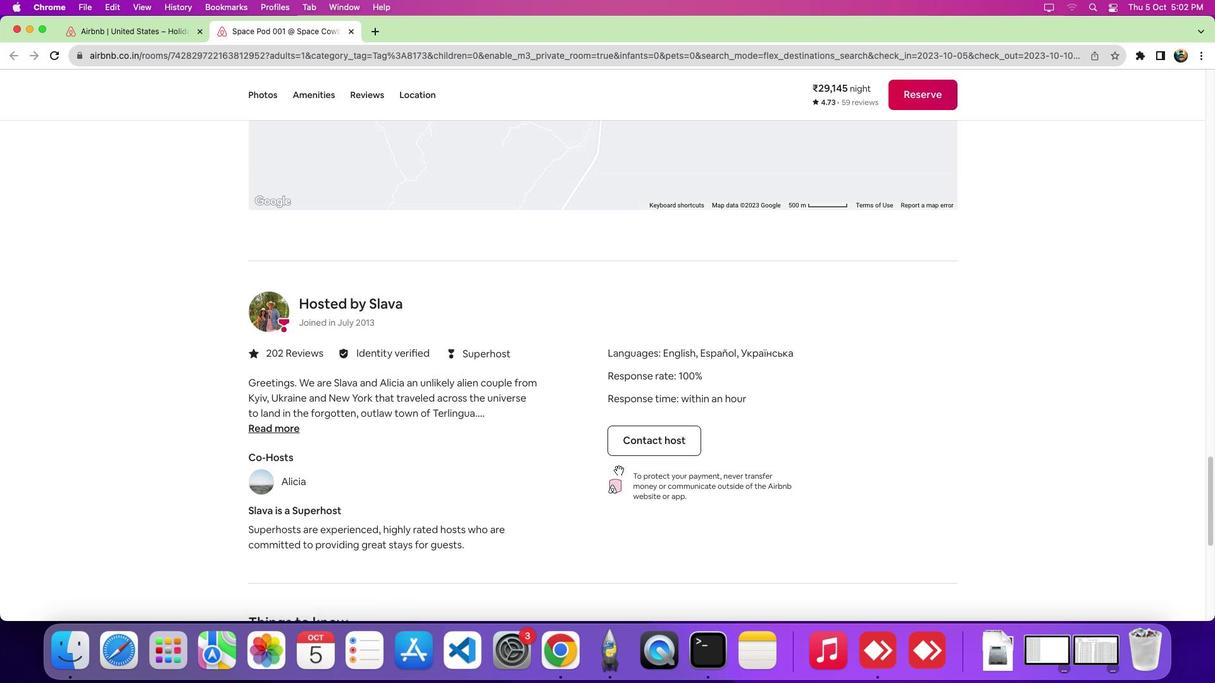 
Action: Mouse scrolled (618, 470) with delta (0, -8)
Screenshot: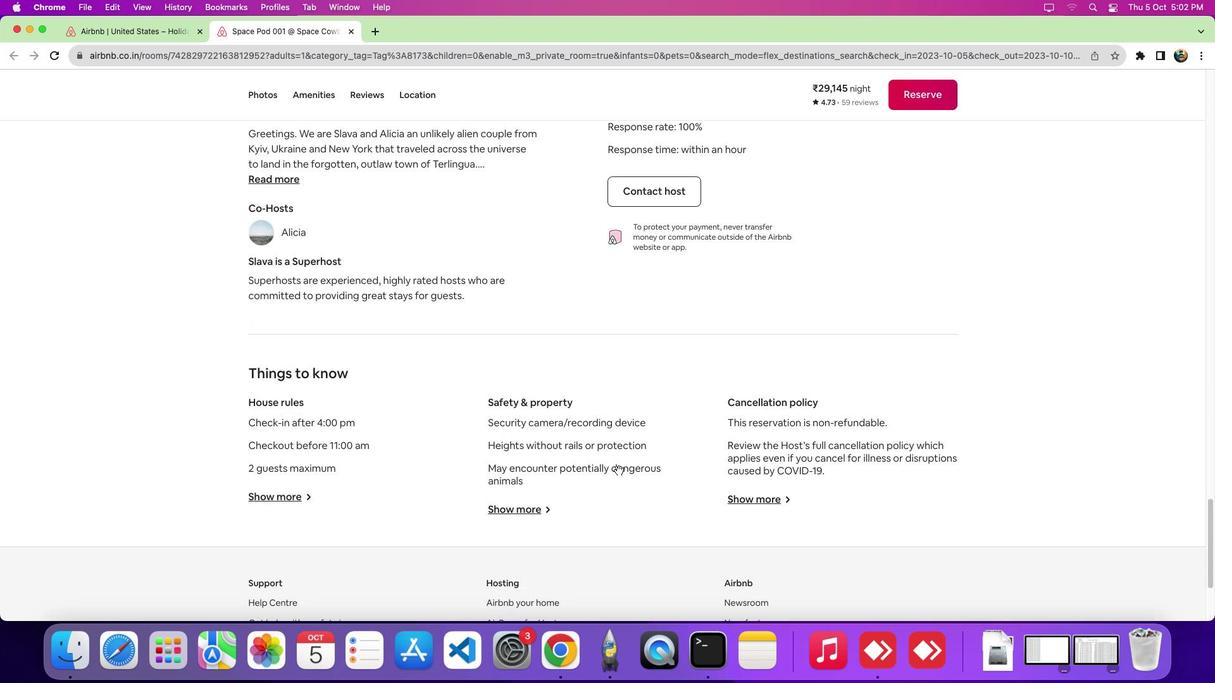 
Action: Mouse moved to (667, 172)
Screenshot: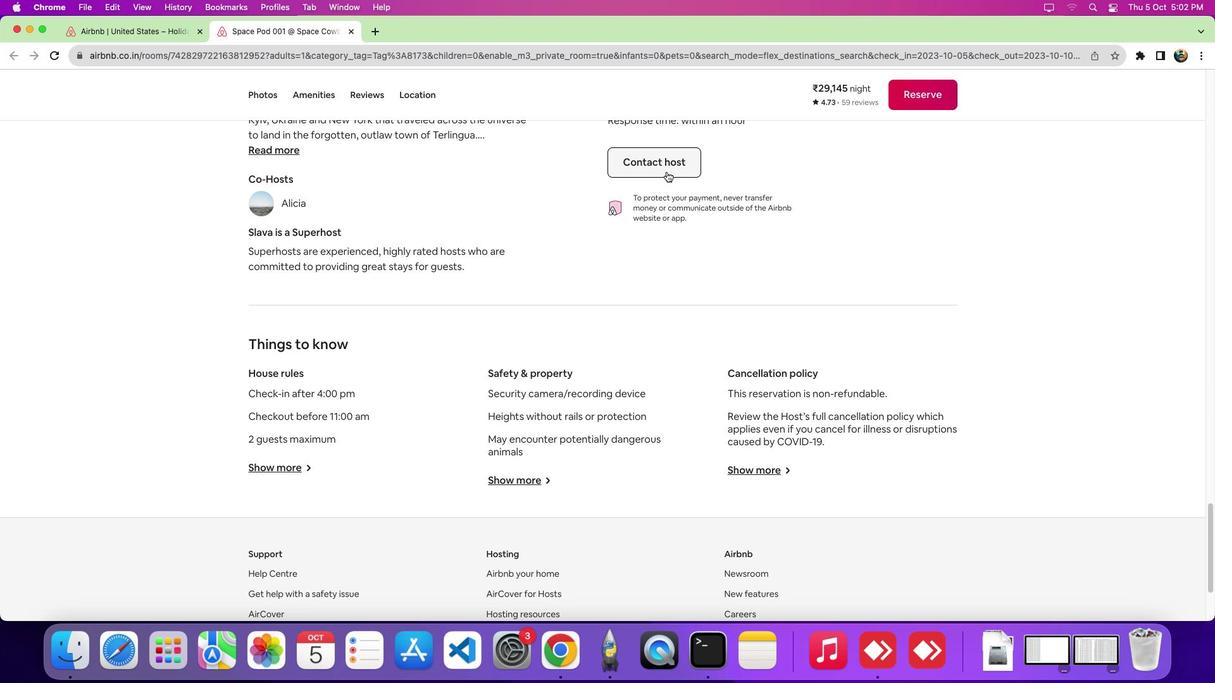 
Action: Mouse pressed left at (667, 172)
Screenshot: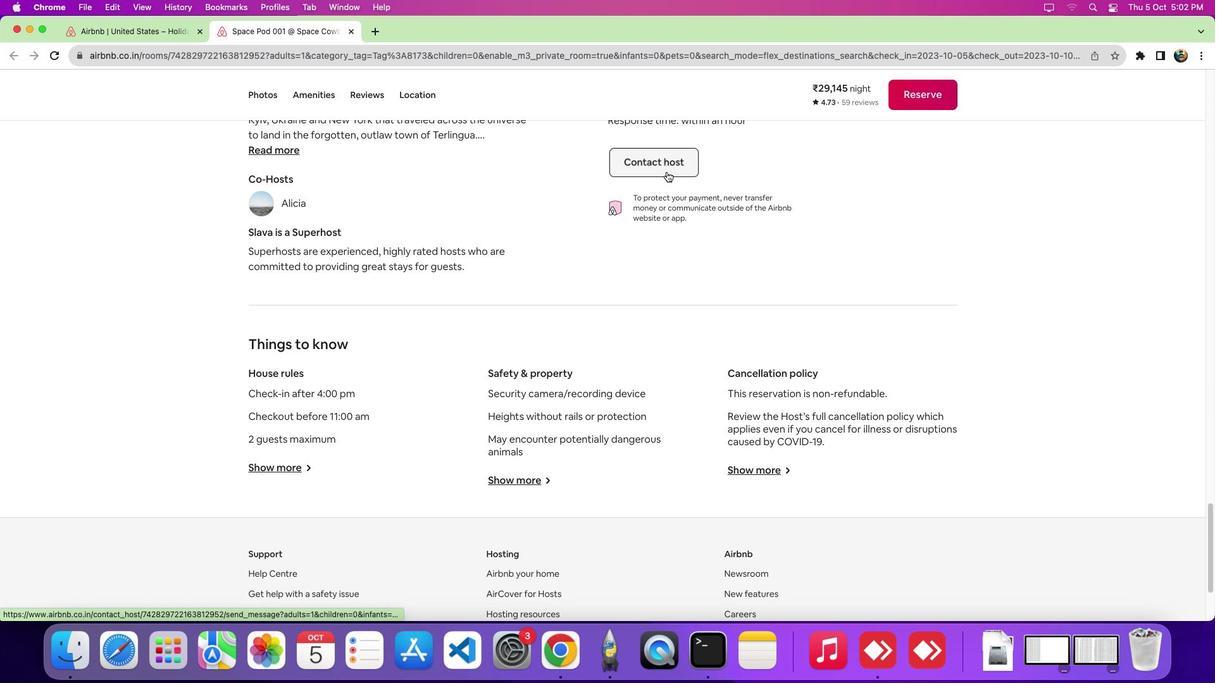 
Action: Mouse moved to (460, 407)
Screenshot: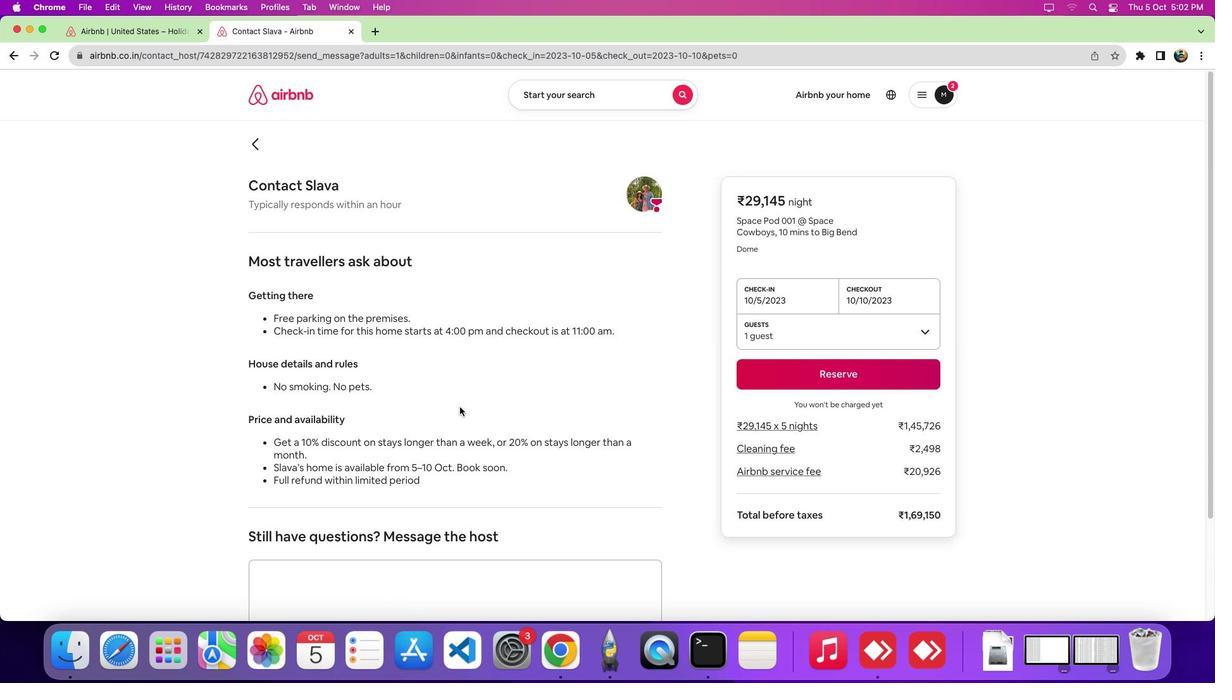 
Action: Mouse scrolled (460, 407) with delta (0, 0)
Screenshot: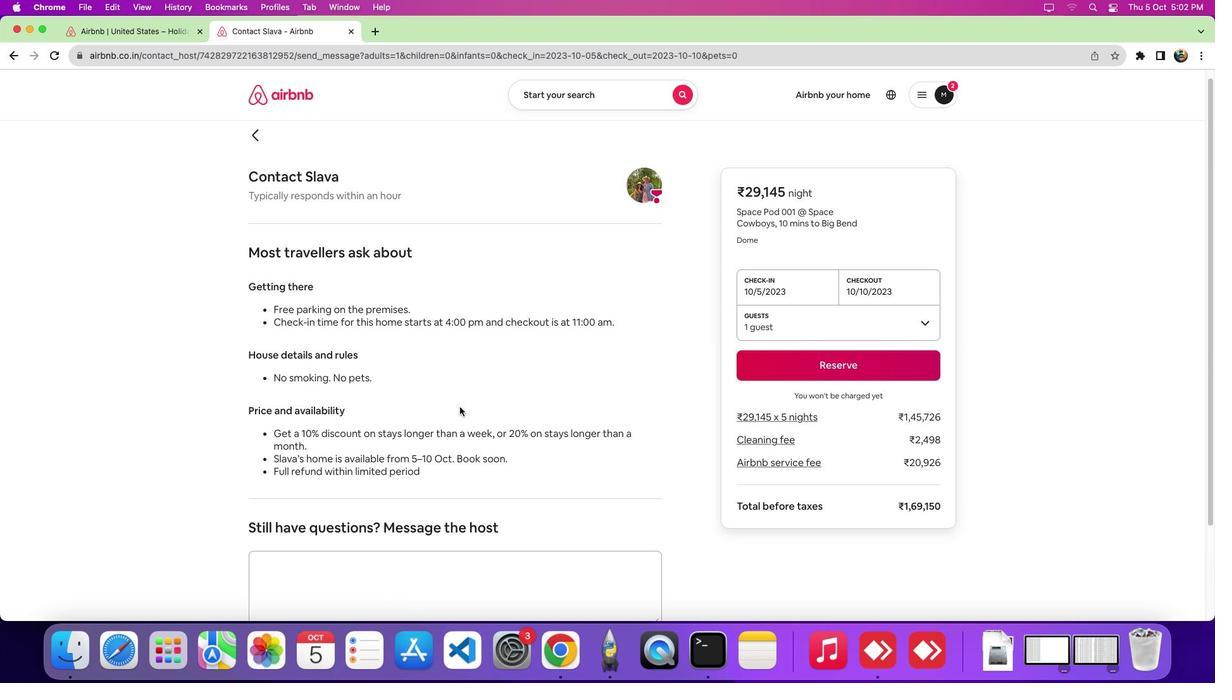 
Action: Mouse scrolled (460, 407) with delta (0, 0)
Screenshot: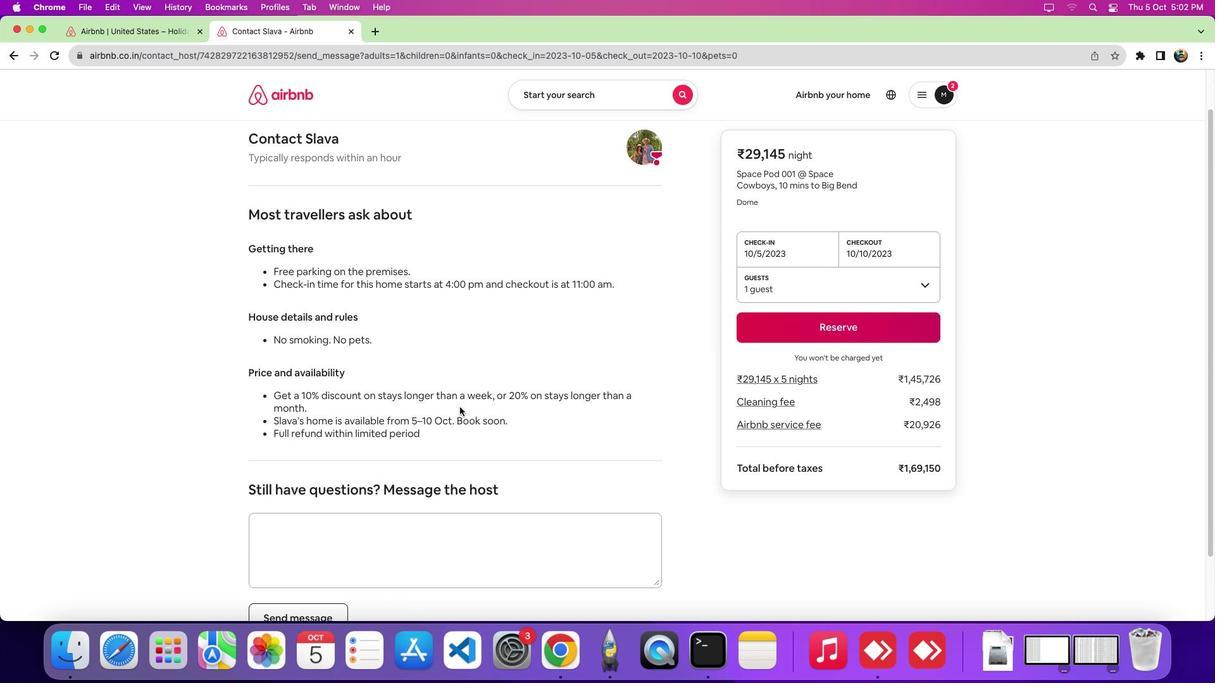 
Action: Mouse scrolled (460, 407) with delta (0, -4)
Screenshot: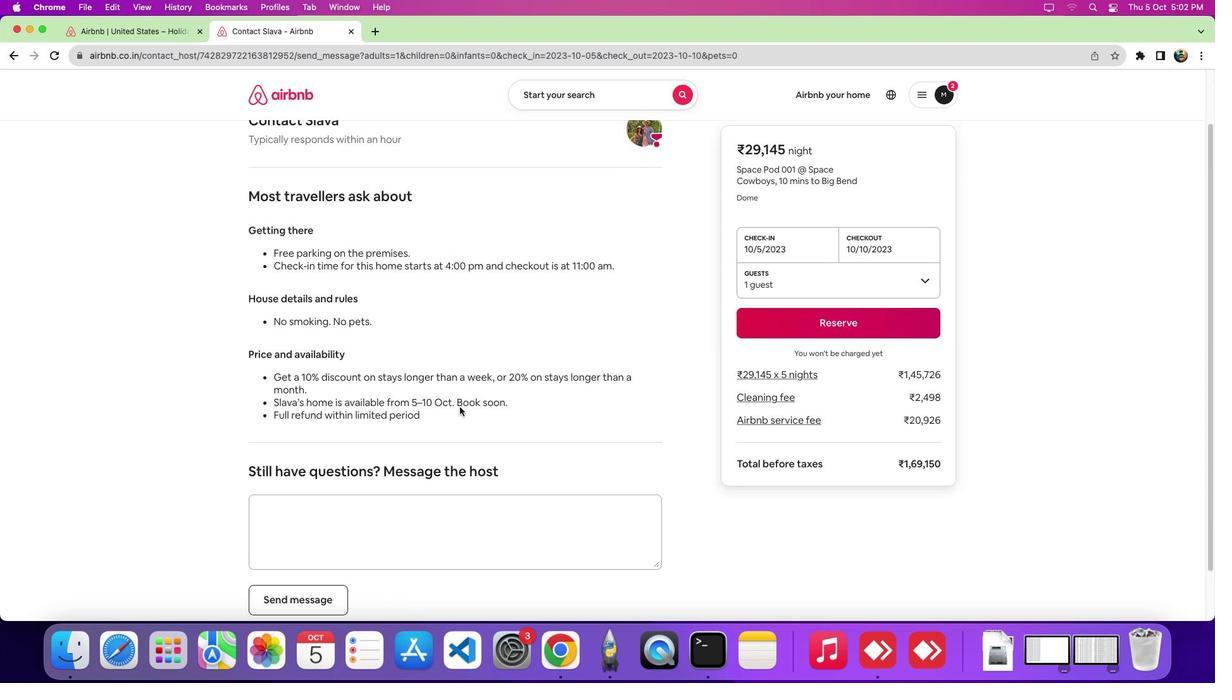 
Action: Mouse scrolled (460, 407) with delta (0, -5)
Screenshot: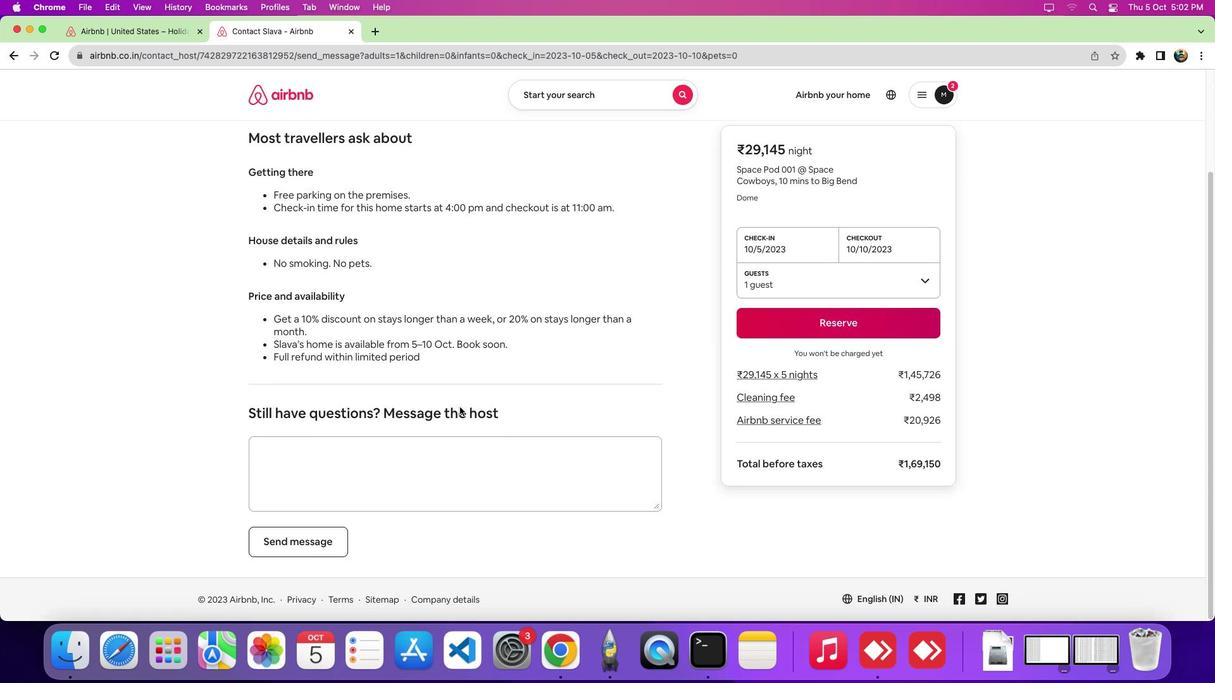 
Action: Mouse moved to (407, 472)
Screenshot: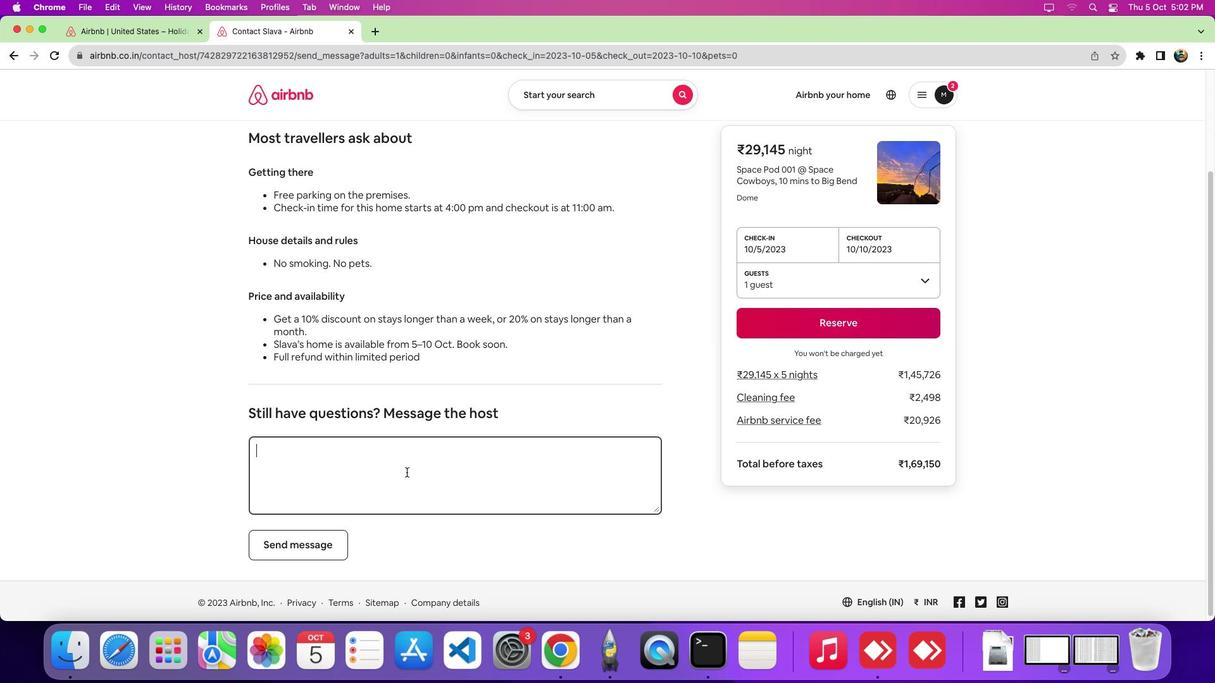 
Action: Mouse pressed left at (407, 472)
Screenshot: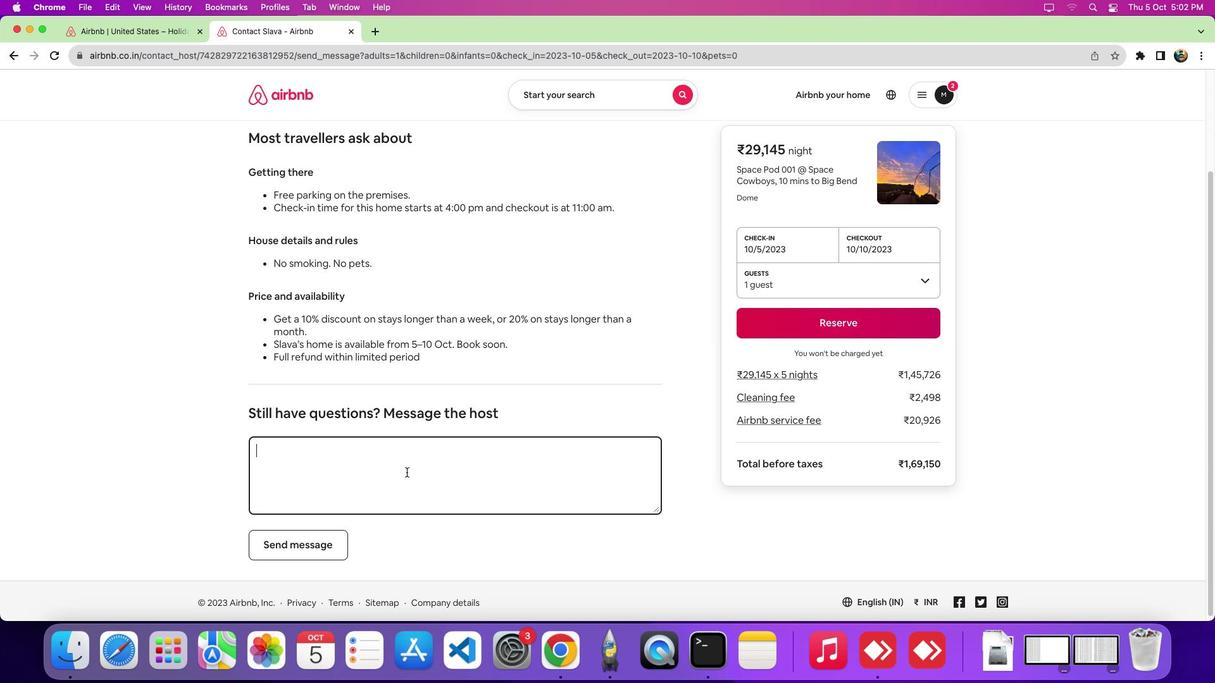 
Action: Key pressed Key.shift'H''e''l''l''o'Key.shift'!'Key.spaceKey.shift'I'"'"'m'Key.space'i''n''t''e''r''e''s''t''e''d'Key.space'i''n'Key.space'y''o''u''r'Key.space'l''i''s''t''i''n''g'Key.space'f''o''r'Key.space'0''1''/'Key.shift_r'D''e''c''/''2''0''2''3''.'Key.spaceKey.shift'I''s'Key.space'i''t'Key.space's''t''i''l''l'Key.space'a''v''a''i''l''a''b''l''e'Key.space'd''u''r''i''n''g'Key.space't''h''a''t'Key.space't''i''m''e'Key.shift'?''.'
Screenshot: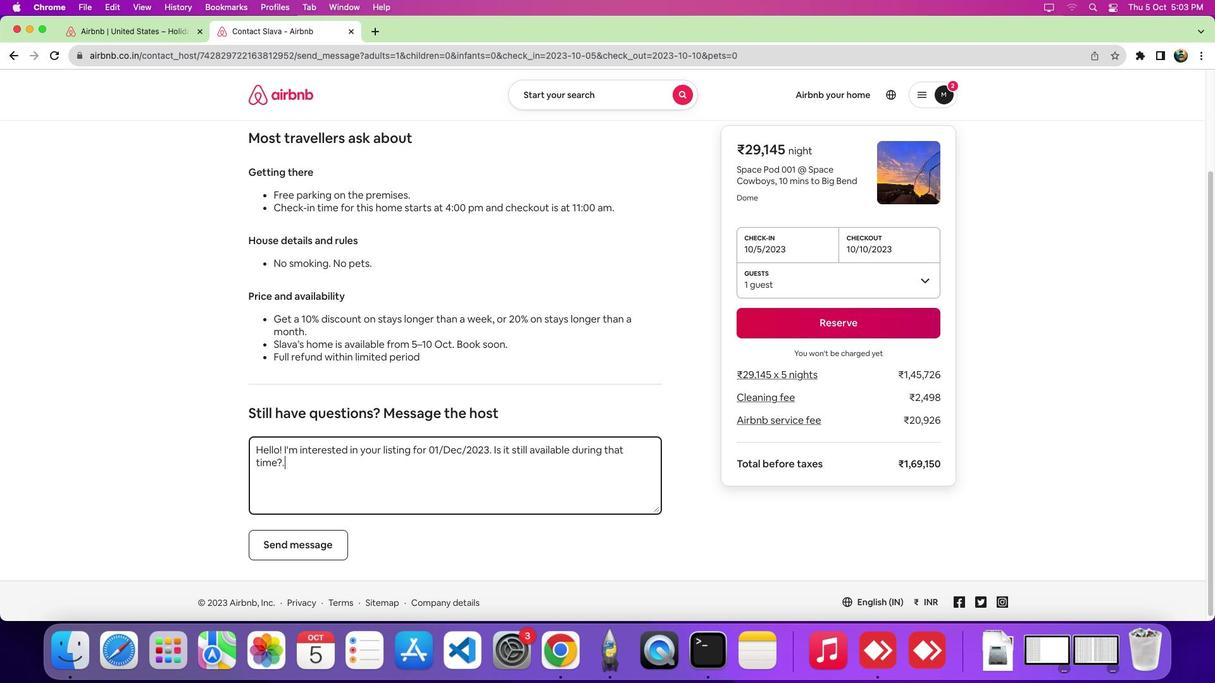 
Action: Mouse moved to (309, 556)
Screenshot: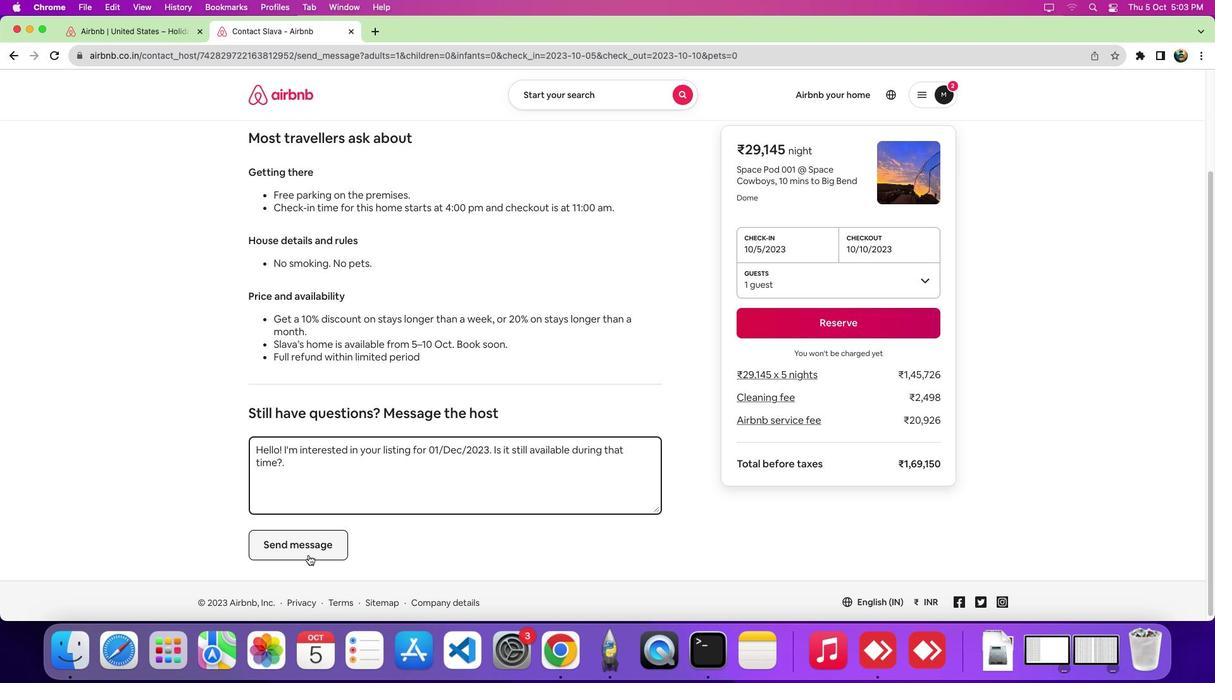 
Action: Mouse pressed left at (309, 556)
Screenshot: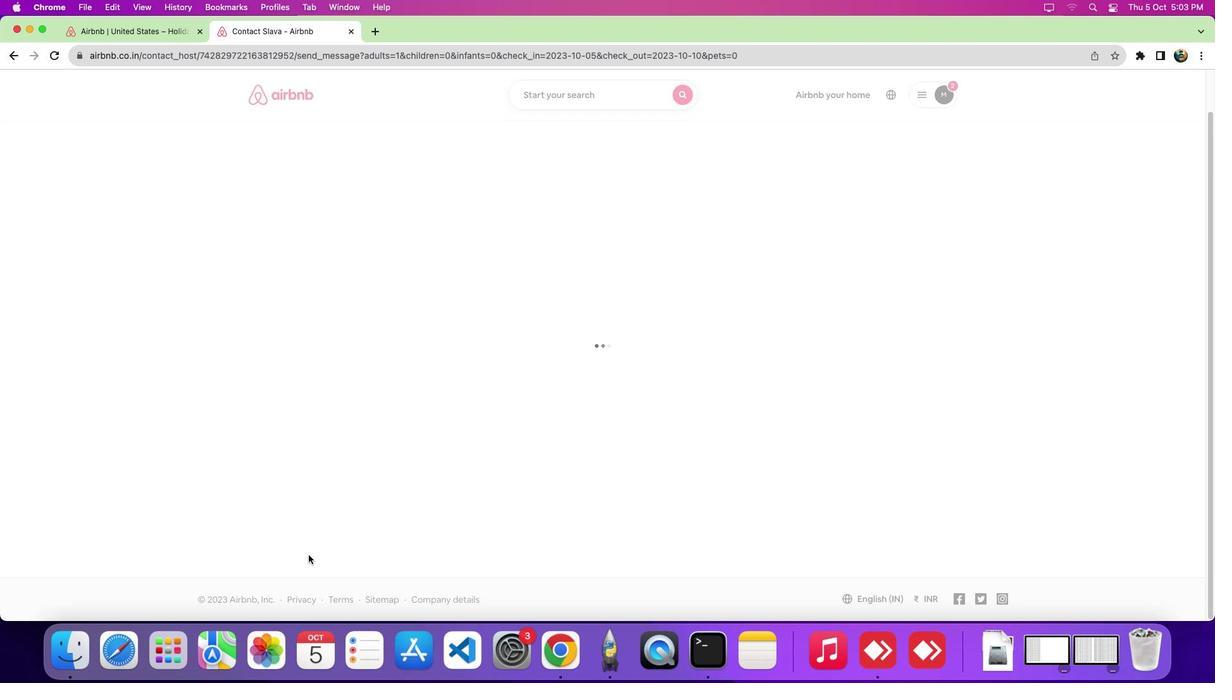 
Action: Mouse moved to (288, 260)
Screenshot: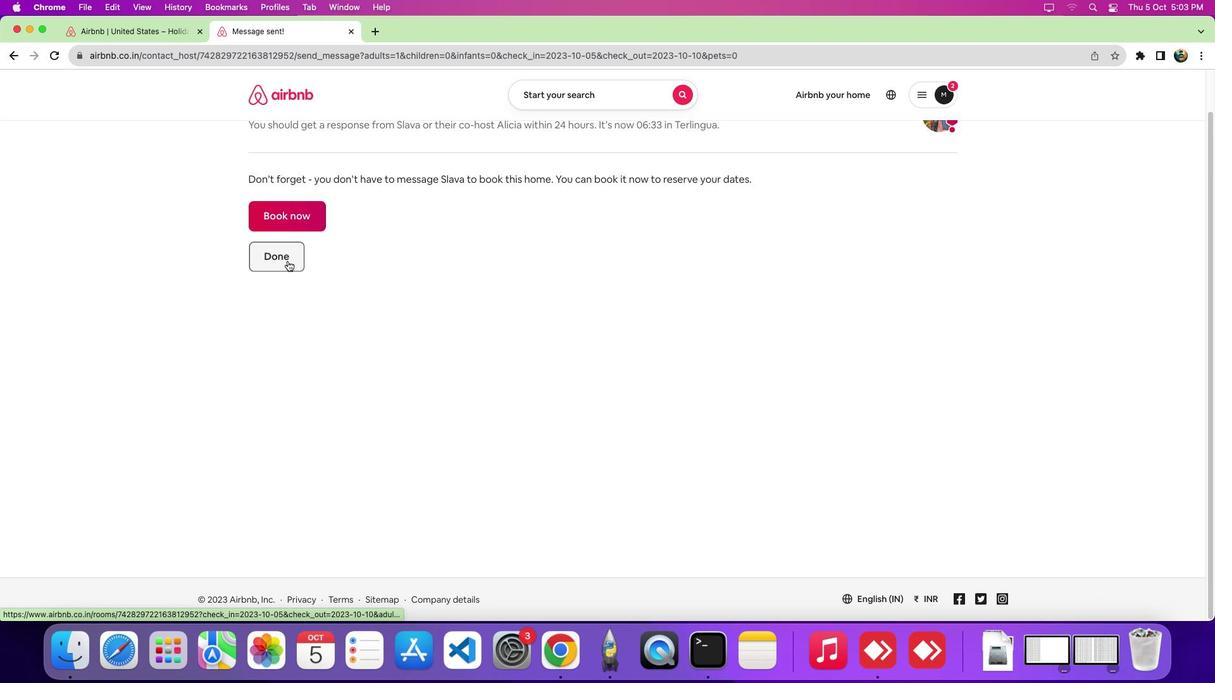 
Action: Mouse pressed left at (288, 260)
Screenshot: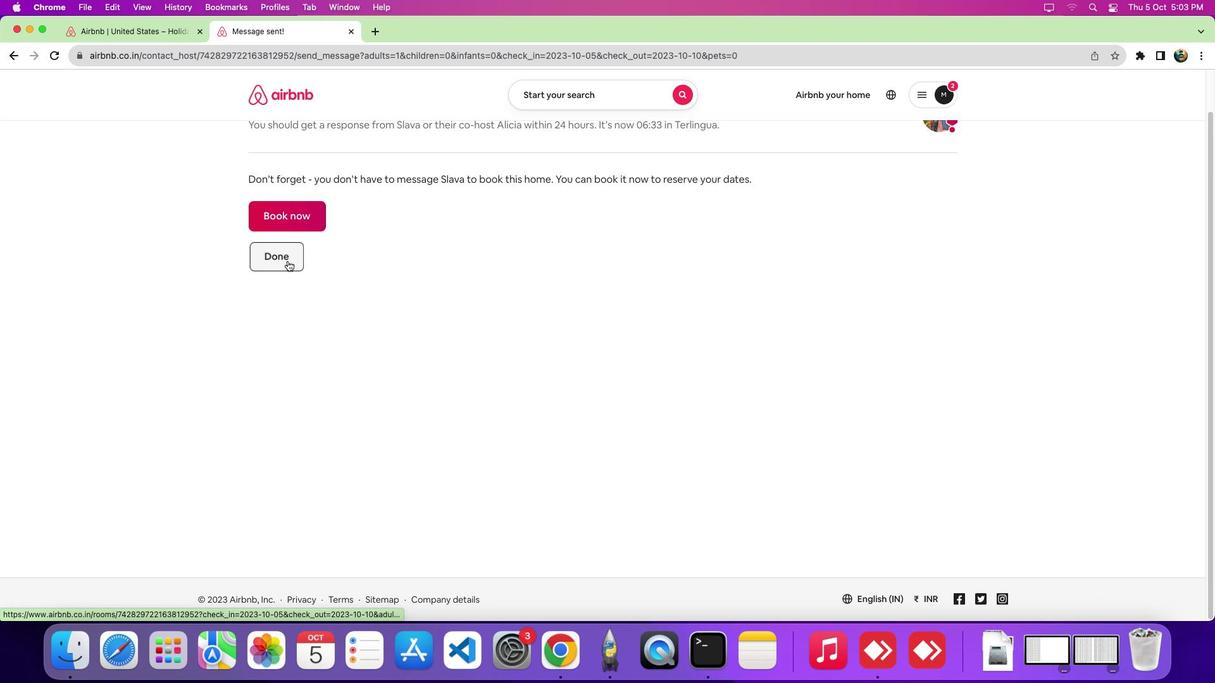 
Action: Mouse moved to (321, 270)
Screenshot: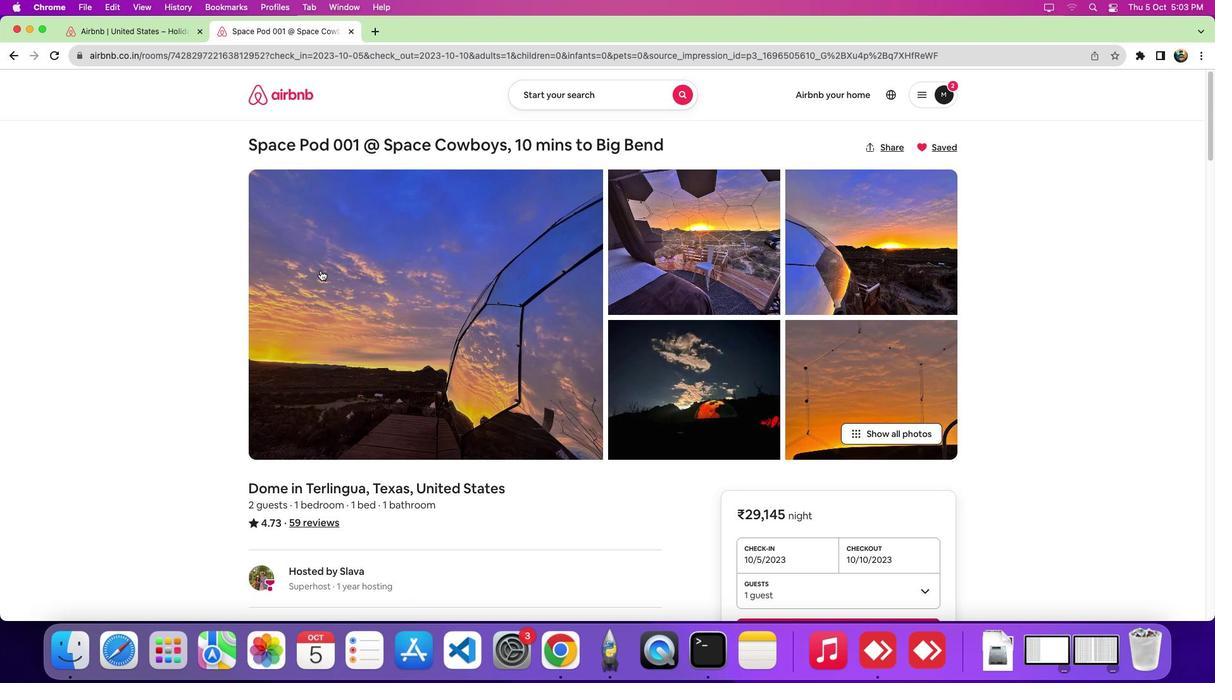 
